 Task: Find connections with filter location Villa Regina with filter topic #successwith filter profile language English with filter current company Hotel Job Vacancy with filter school DAV Schools Network with filter industry Boilers, Tanks, and Shipping Container Manufacturing with filter service category Insurance with filter keywords title Assistant Engineer
Action: Mouse moved to (596, 103)
Screenshot: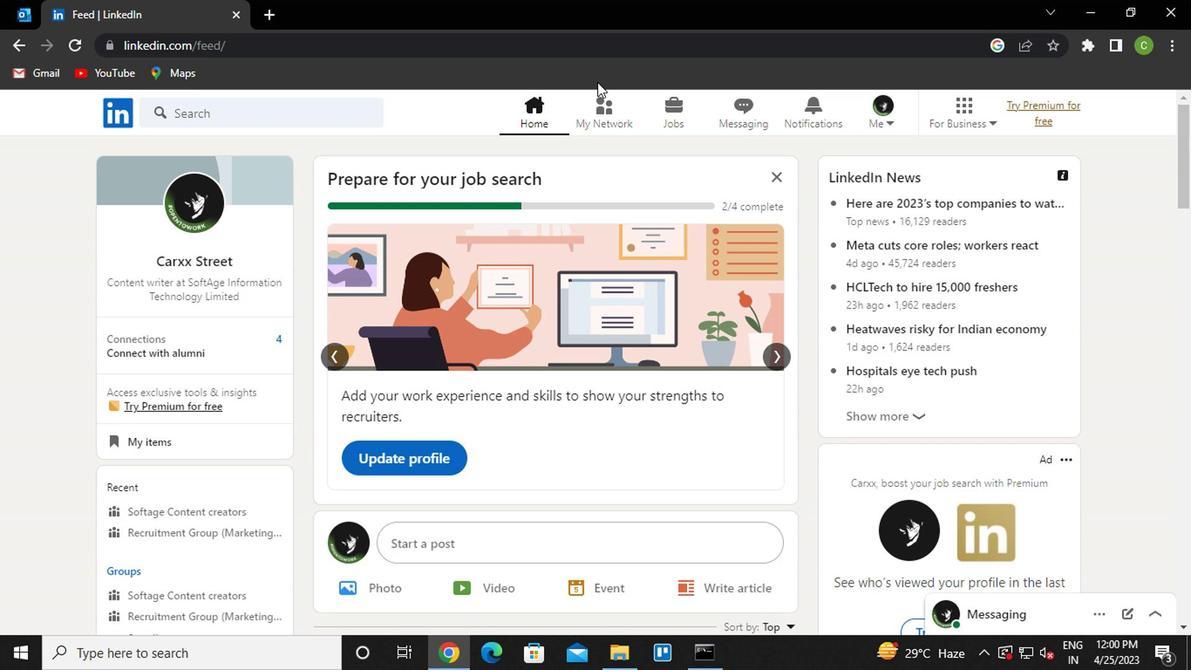 
Action: Mouse pressed left at (596, 103)
Screenshot: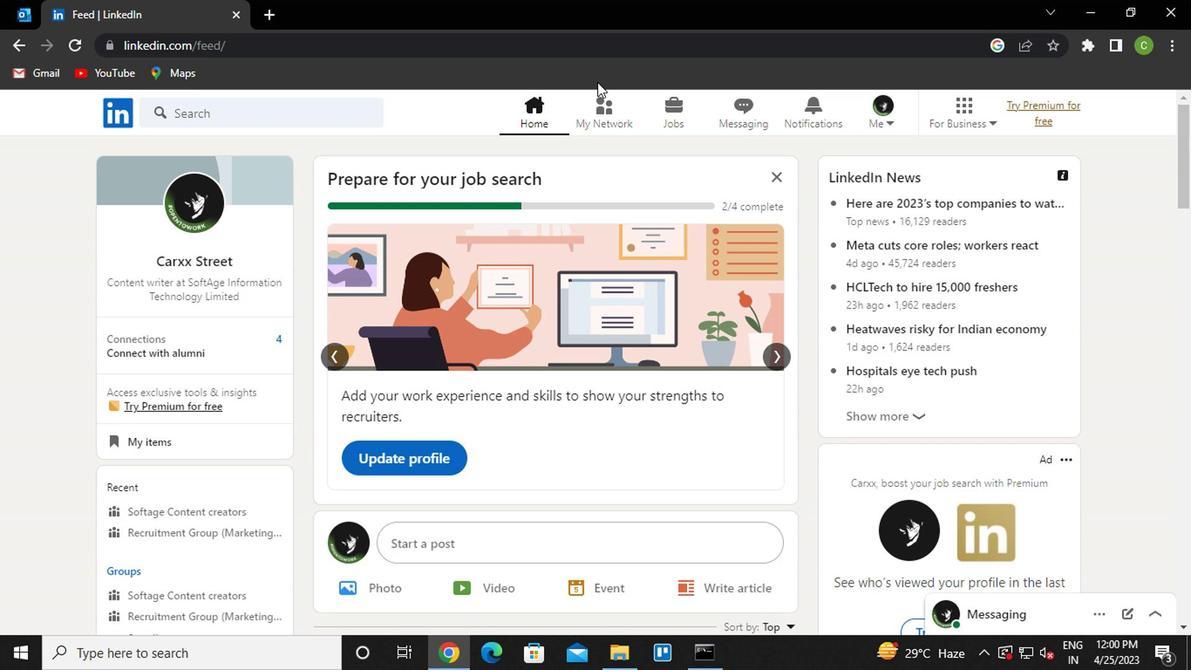 
Action: Mouse moved to (248, 217)
Screenshot: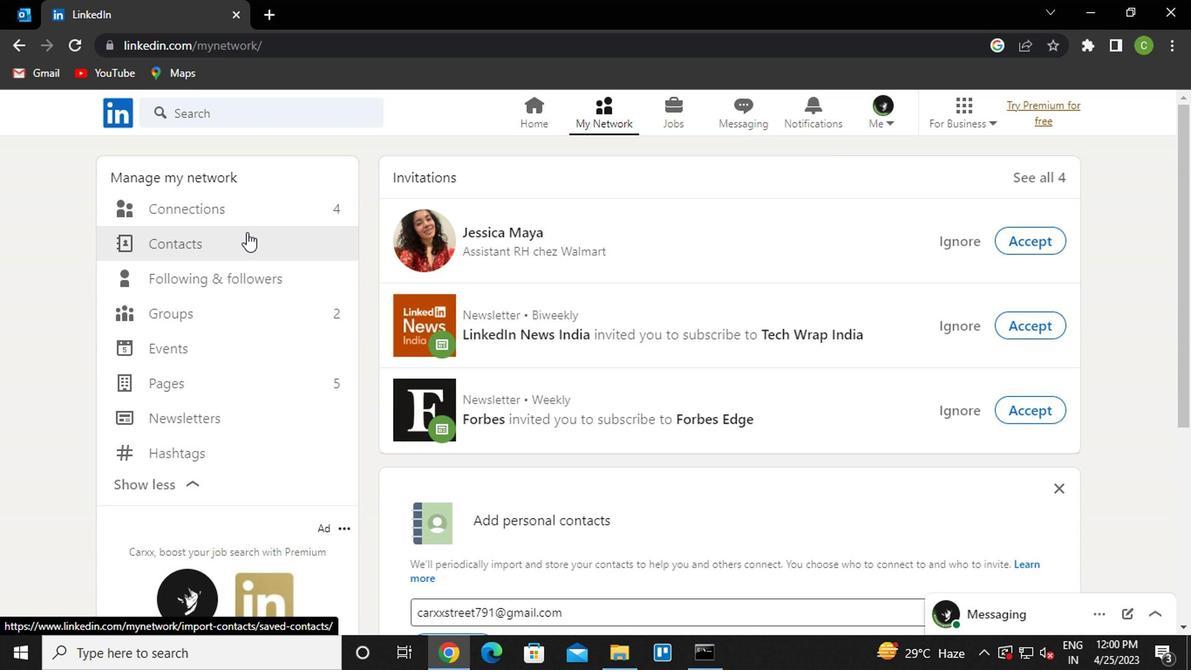 
Action: Mouse pressed left at (248, 217)
Screenshot: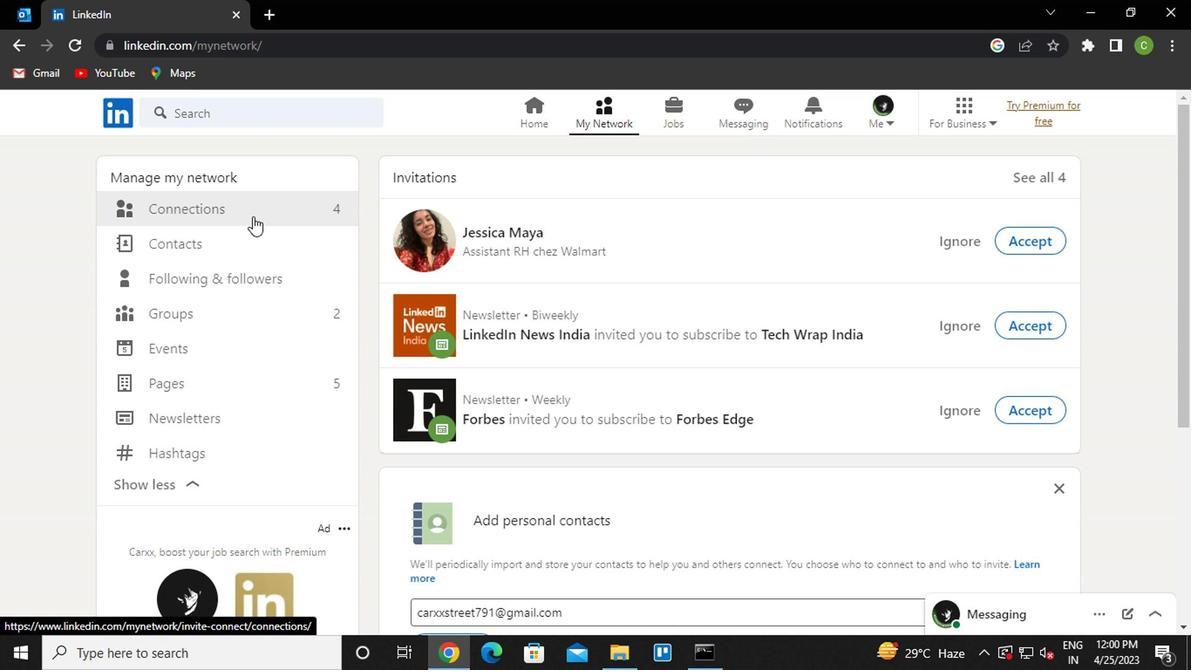 
Action: Mouse moved to (688, 211)
Screenshot: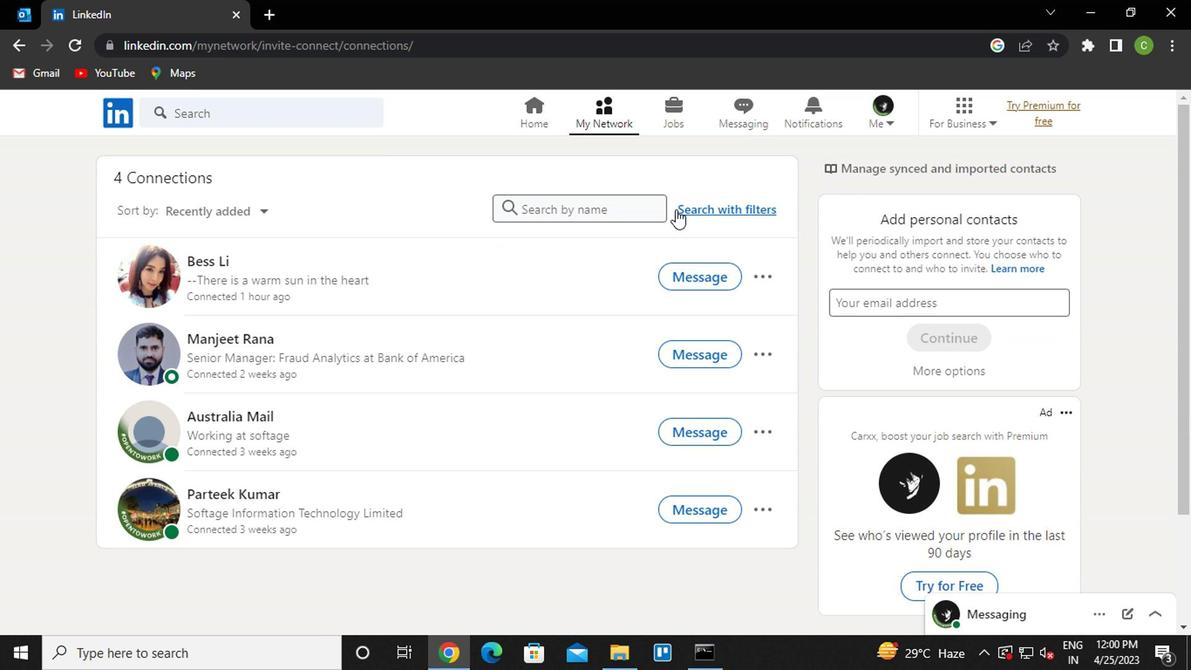 
Action: Mouse pressed left at (688, 211)
Screenshot: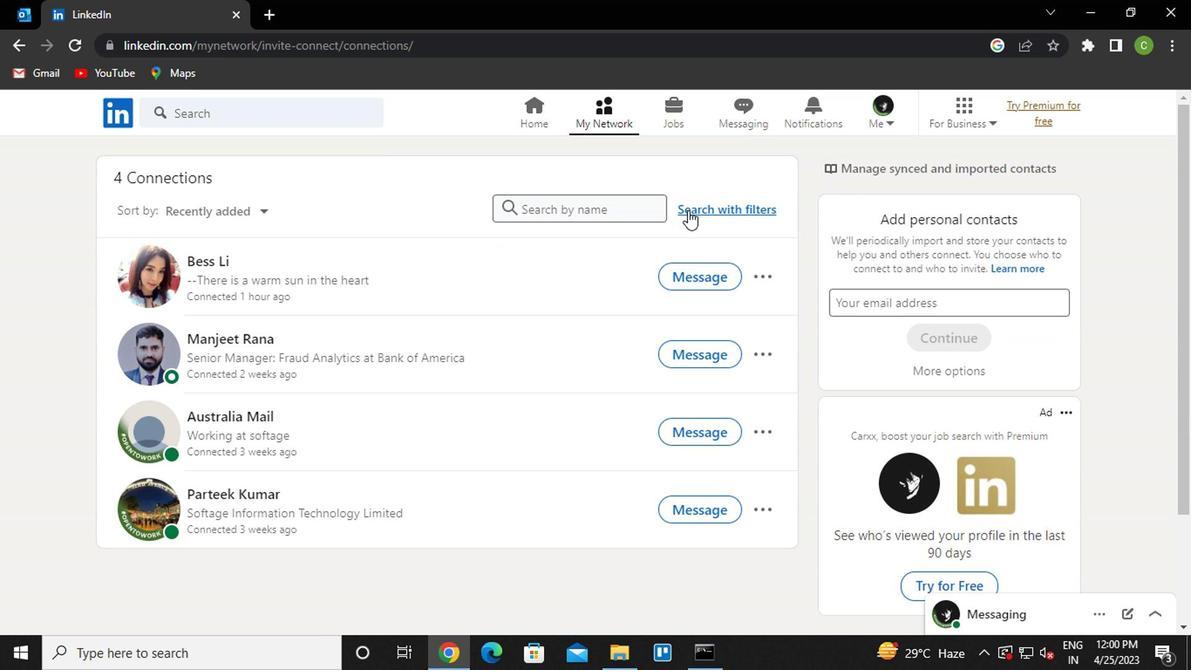 
Action: Mouse moved to (591, 167)
Screenshot: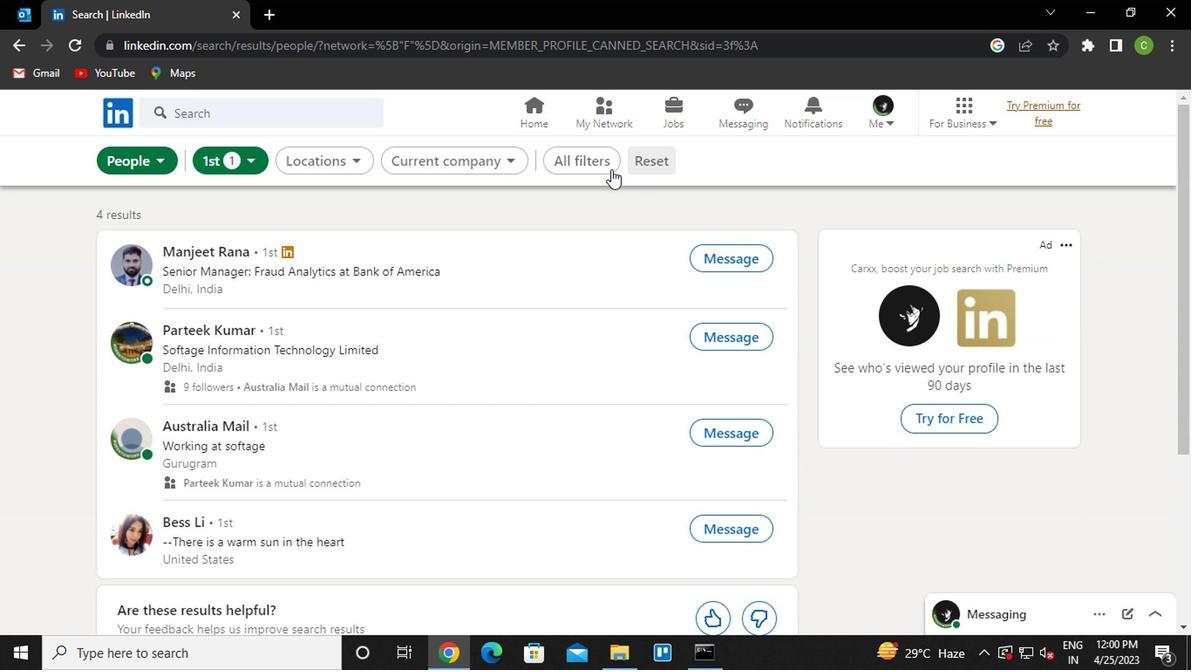 
Action: Mouse pressed left at (591, 167)
Screenshot: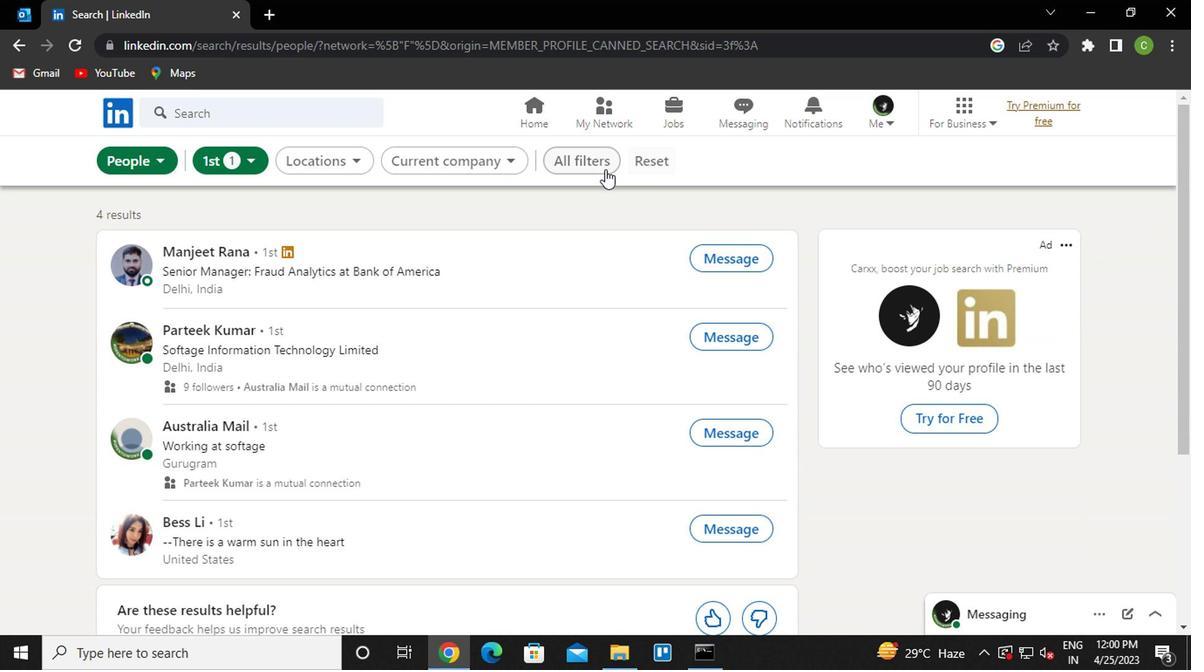 
Action: Mouse moved to (971, 395)
Screenshot: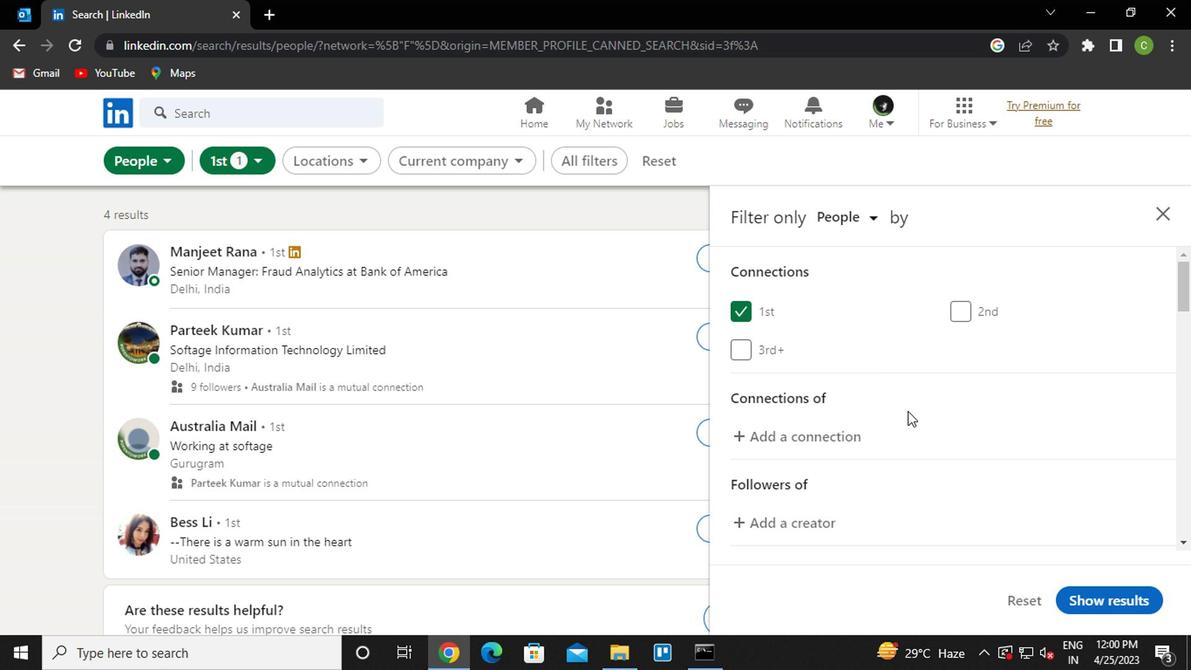 
Action: Mouse scrolled (971, 395) with delta (0, 0)
Screenshot: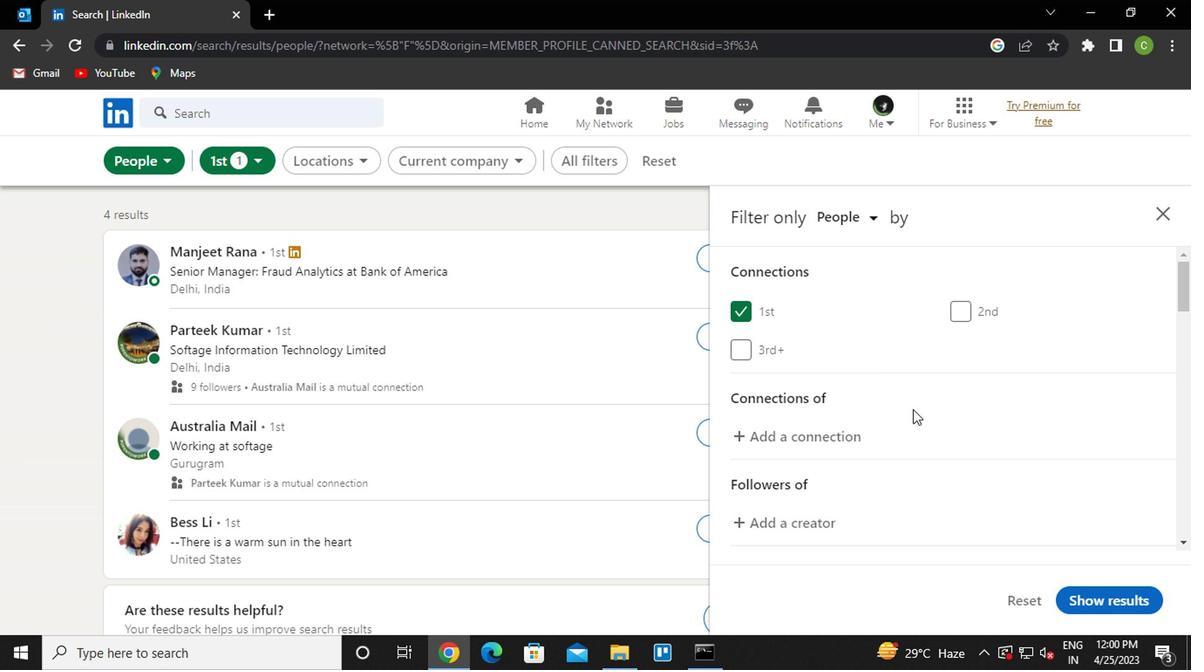 
Action: Mouse scrolled (971, 395) with delta (0, 0)
Screenshot: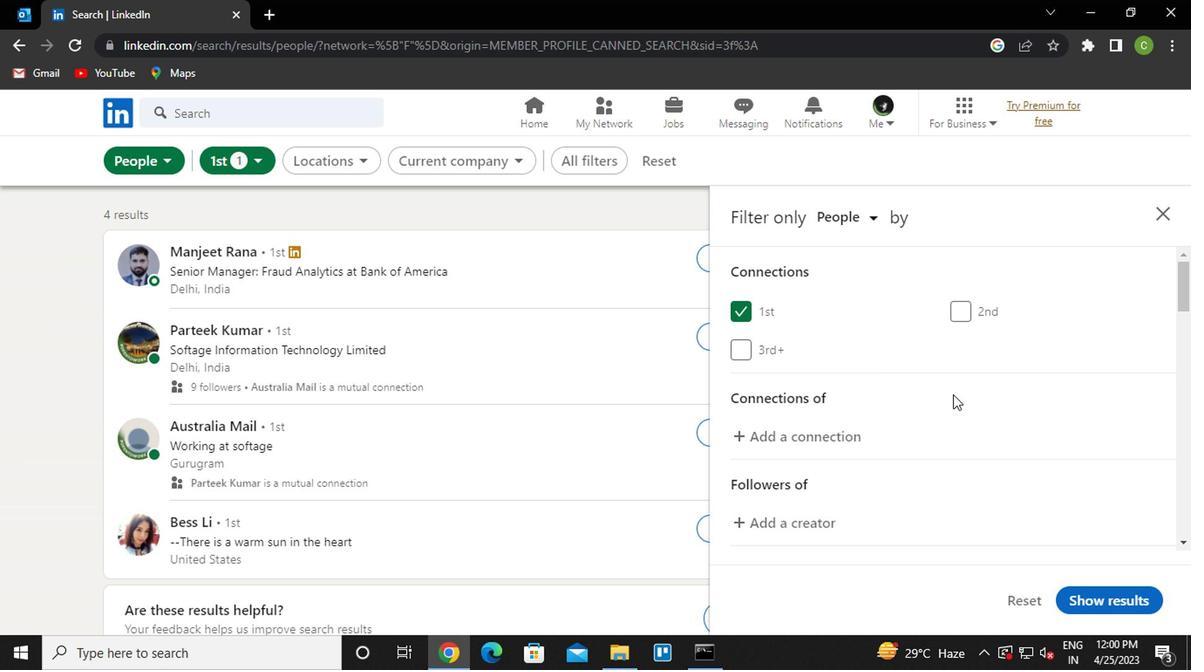 
Action: Mouse scrolled (971, 395) with delta (0, 0)
Screenshot: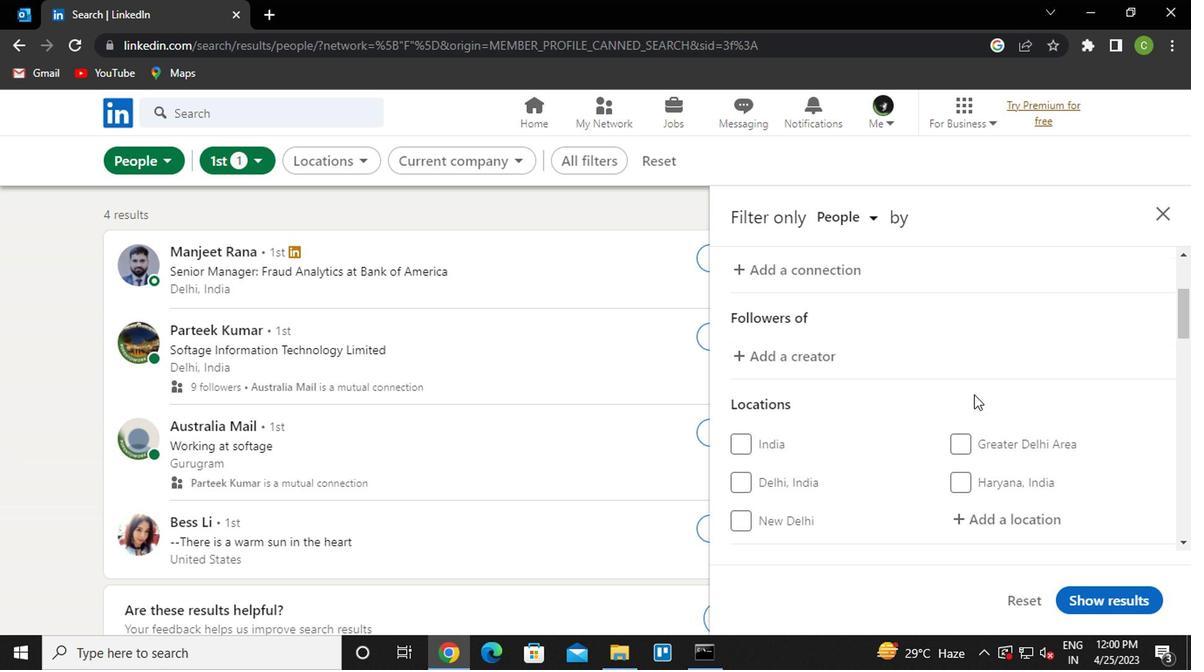 
Action: Mouse moved to (1003, 425)
Screenshot: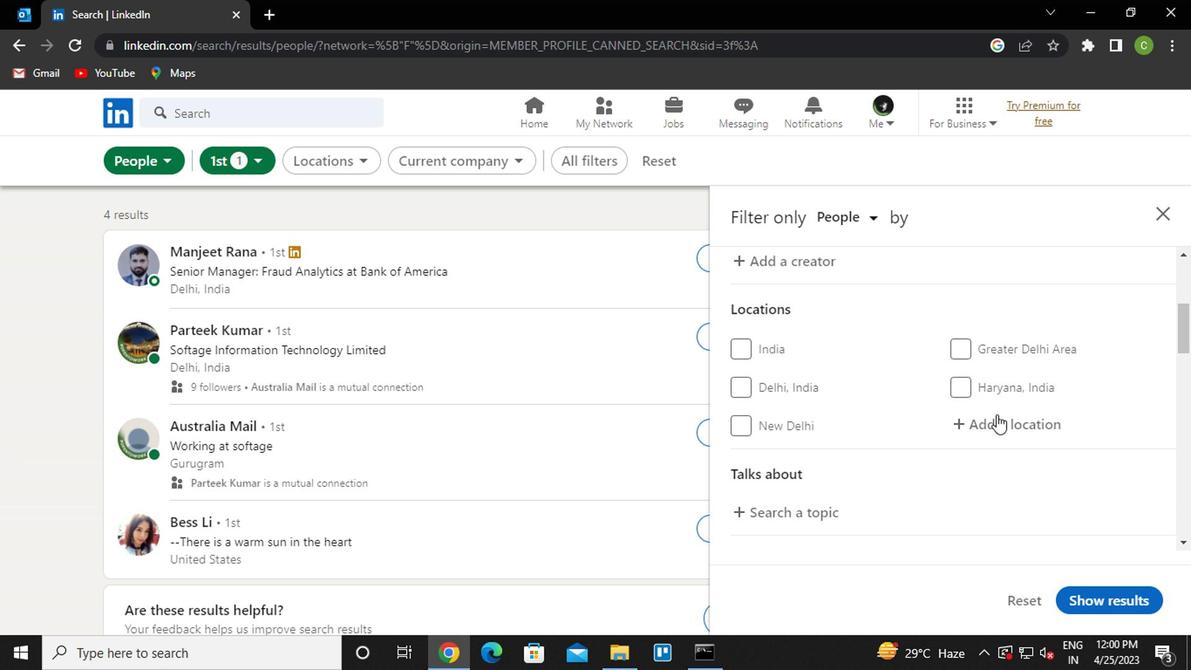 
Action: Mouse pressed left at (1003, 425)
Screenshot: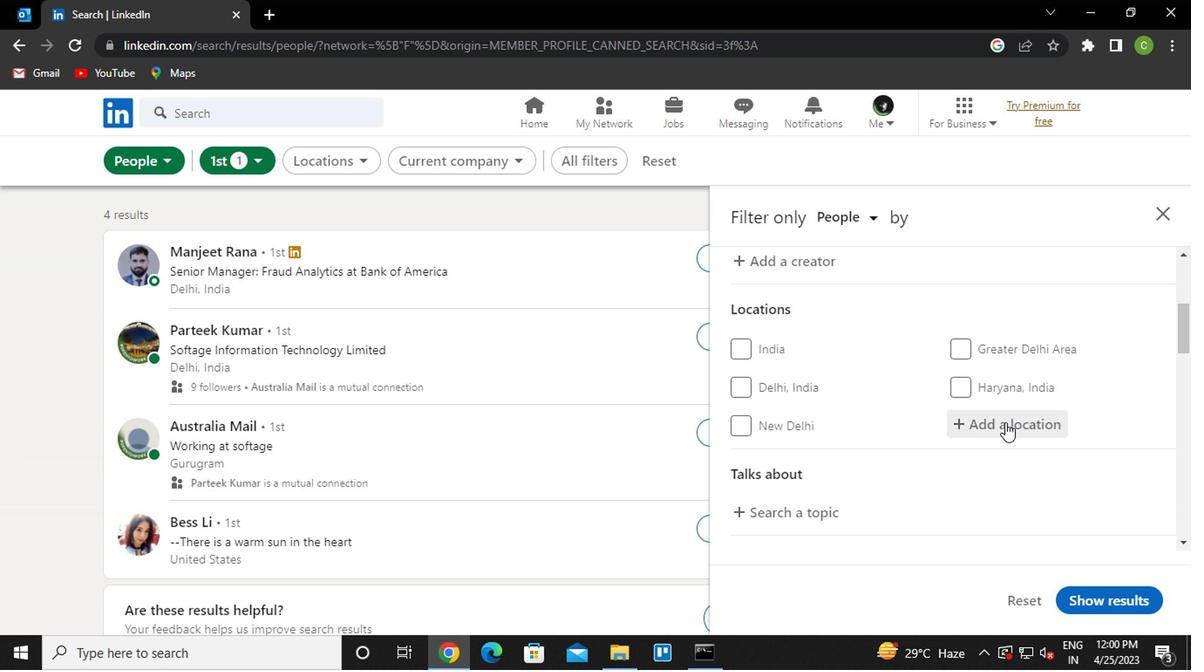 
Action: Mouse moved to (1003, 427)
Screenshot: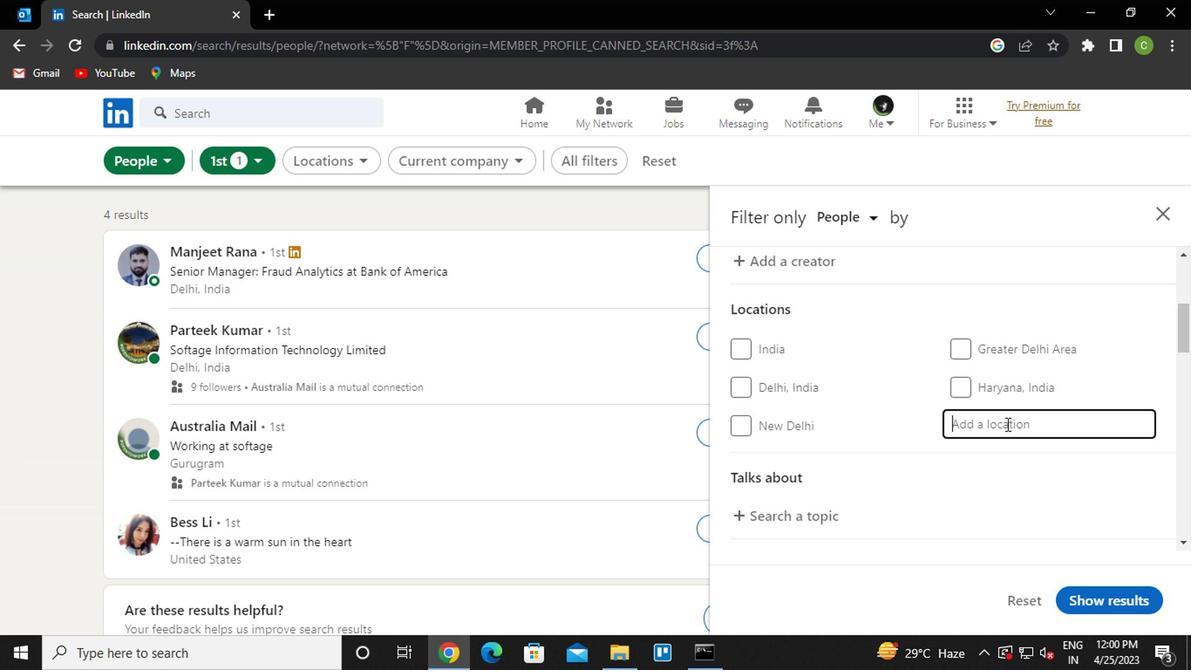 
Action: Key pressed <Key.caps_lock><Key.caps_lock>v<Key.caps_lock>illa<Key.space>
Screenshot: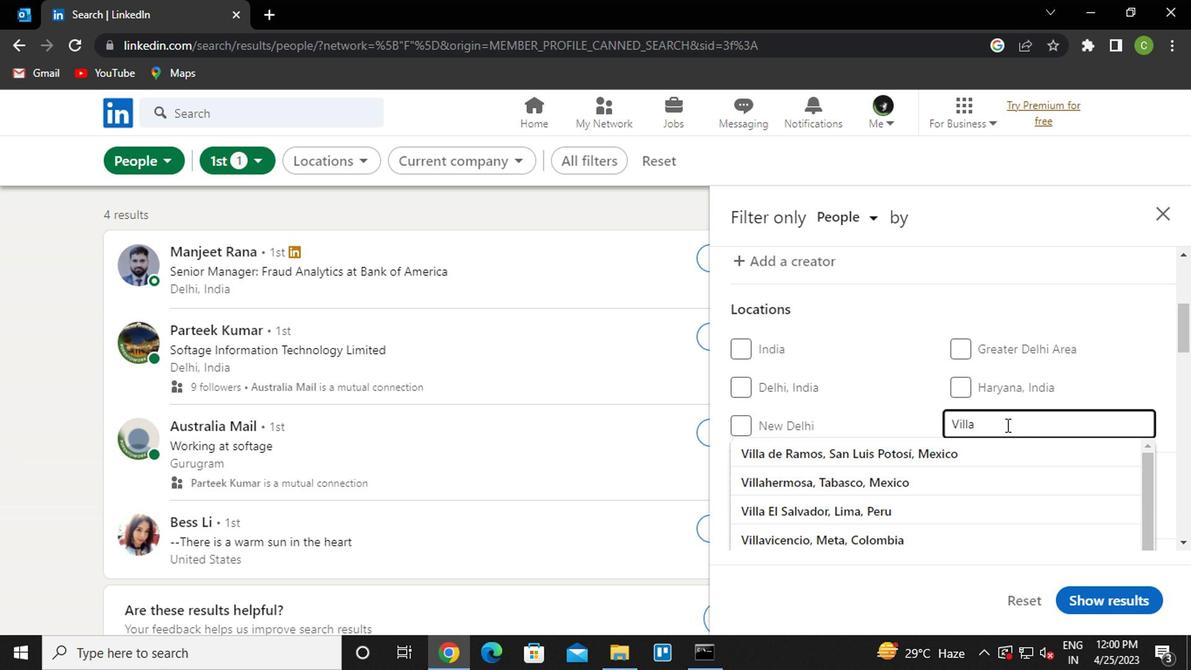 
Action: Mouse moved to (1003, 429)
Screenshot: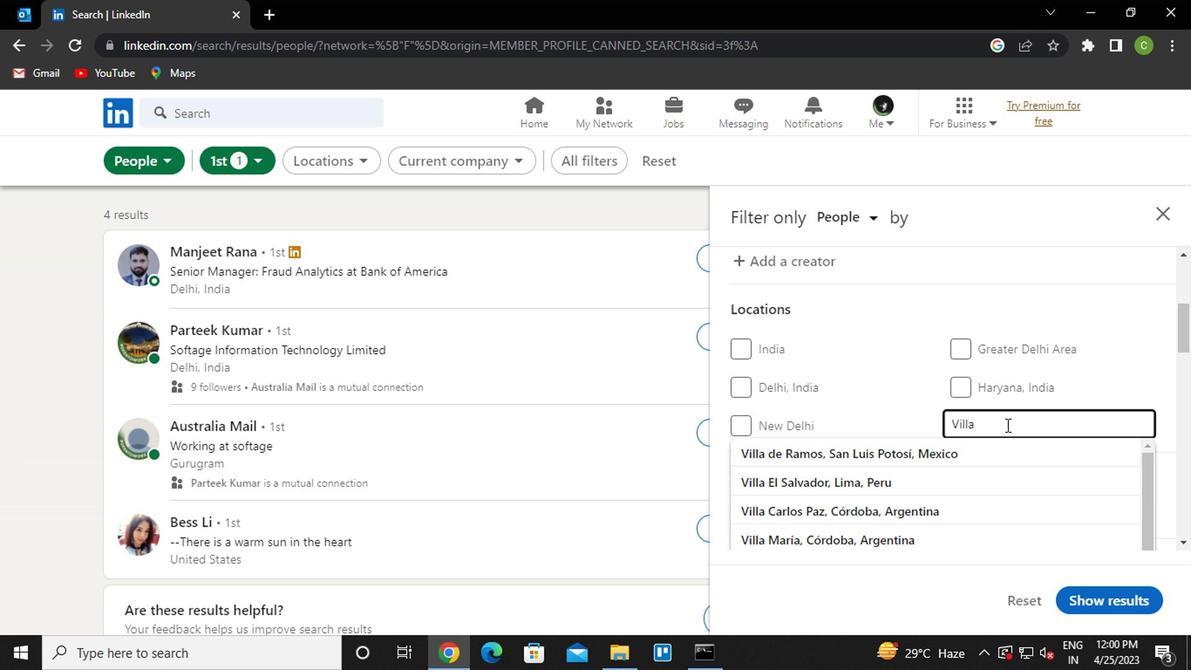 
Action: Key pressed <Key.caps_lock>r<Key.caps_lock>Egi
Screenshot: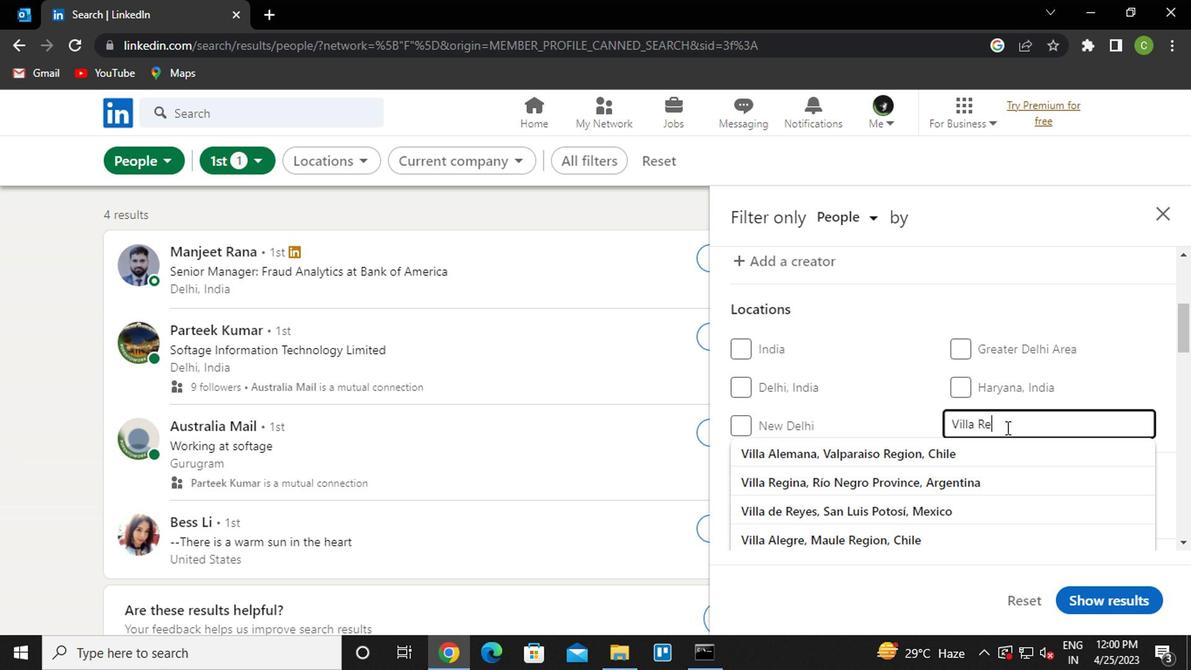 
Action: Mouse moved to (952, 482)
Screenshot: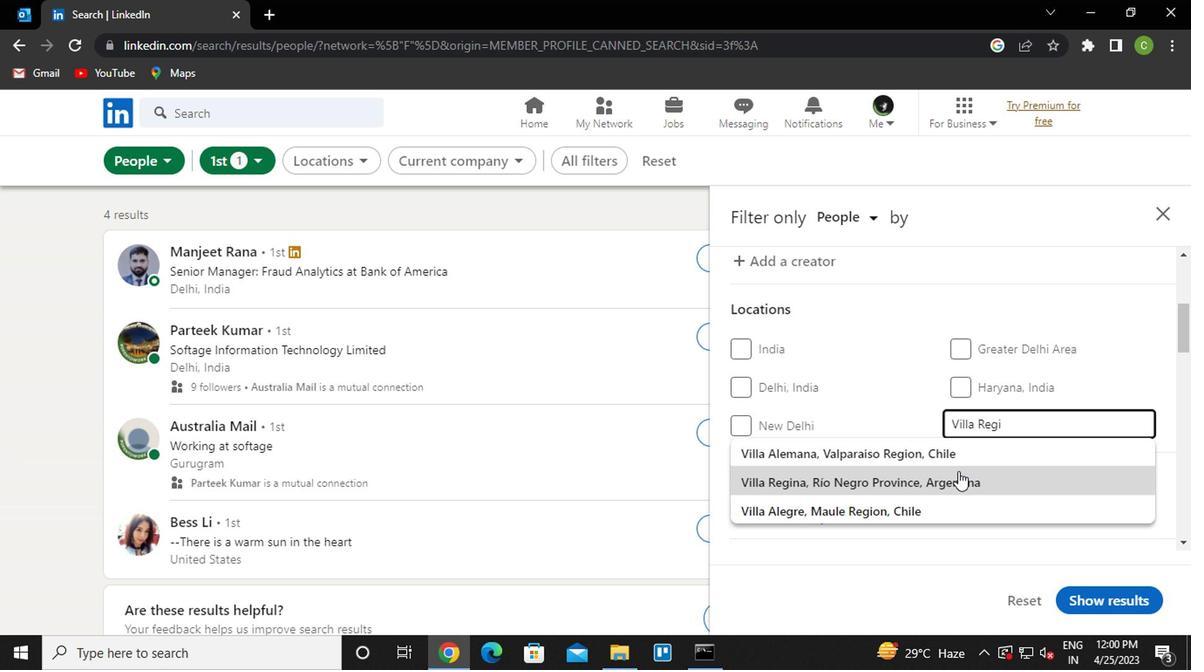 
Action: Mouse pressed left at (952, 482)
Screenshot: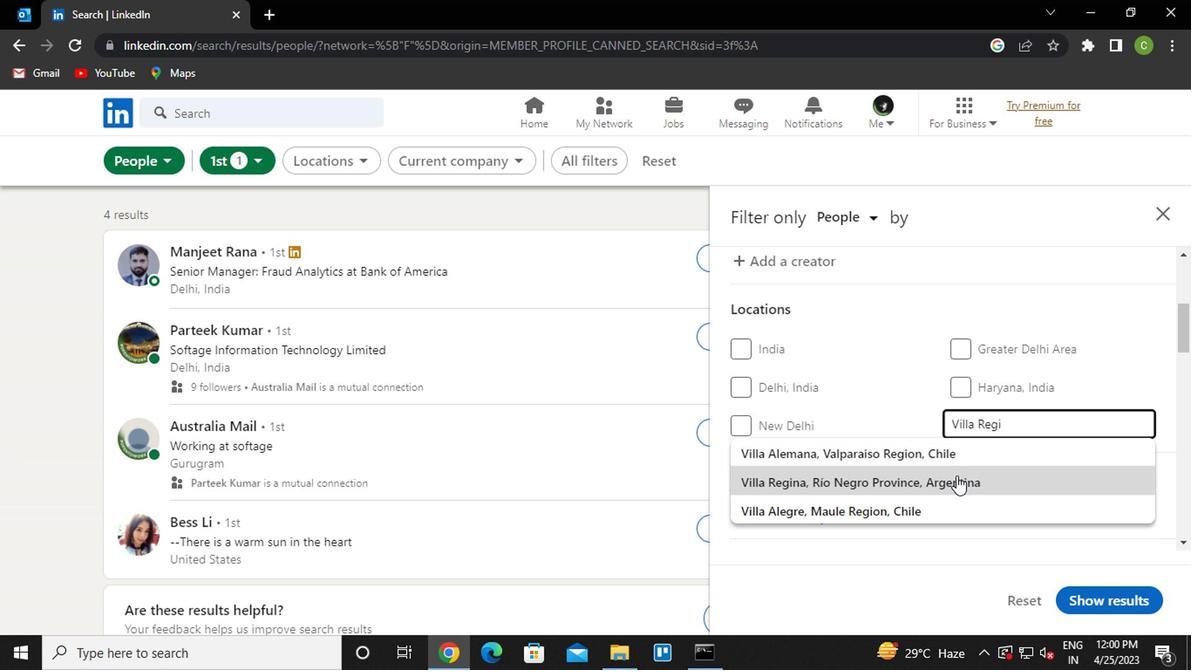 
Action: Mouse moved to (961, 454)
Screenshot: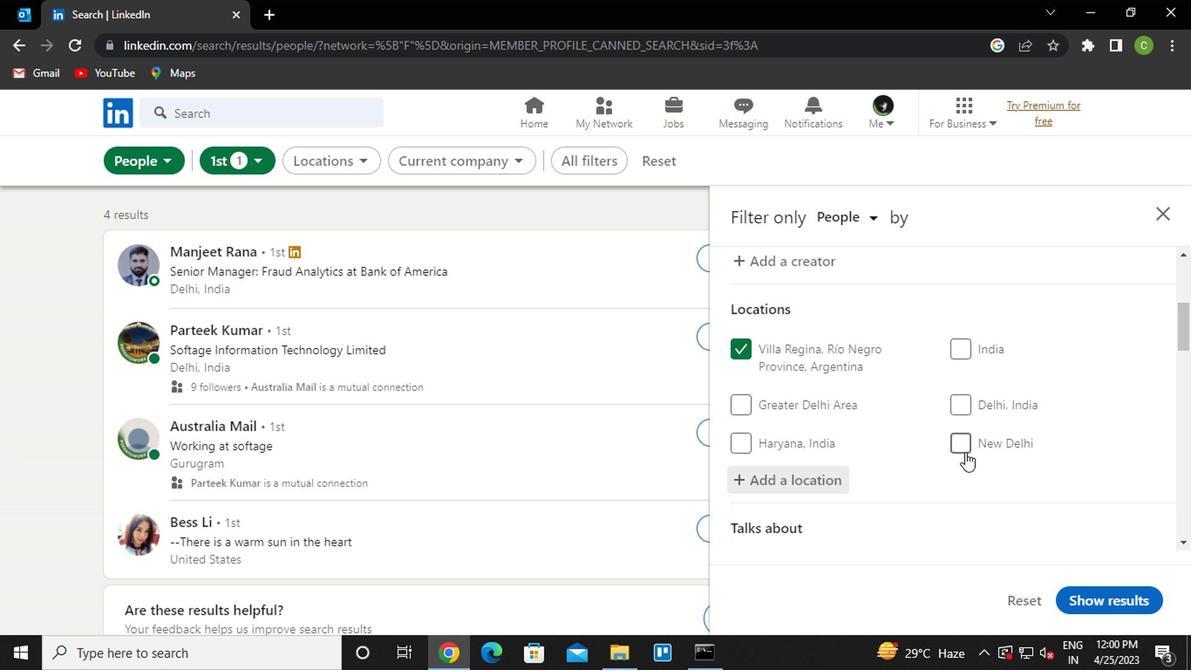 
Action: Mouse scrolled (961, 453) with delta (0, -1)
Screenshot: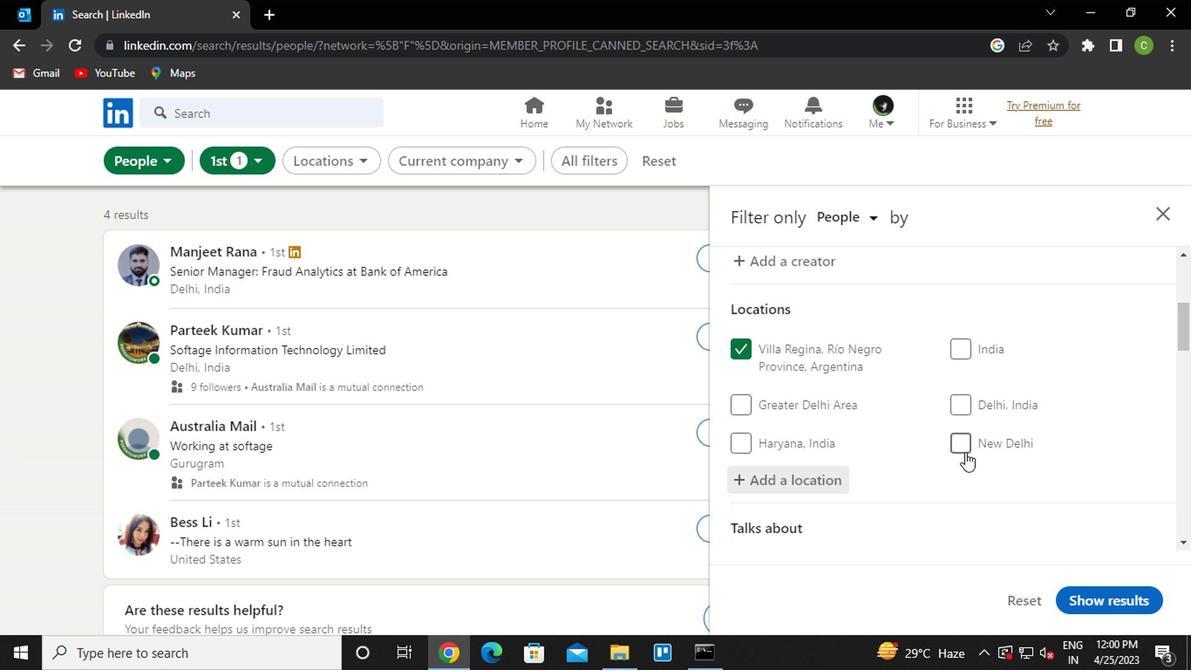 
Action: Mouse moved to (853, 463)
Screenshot: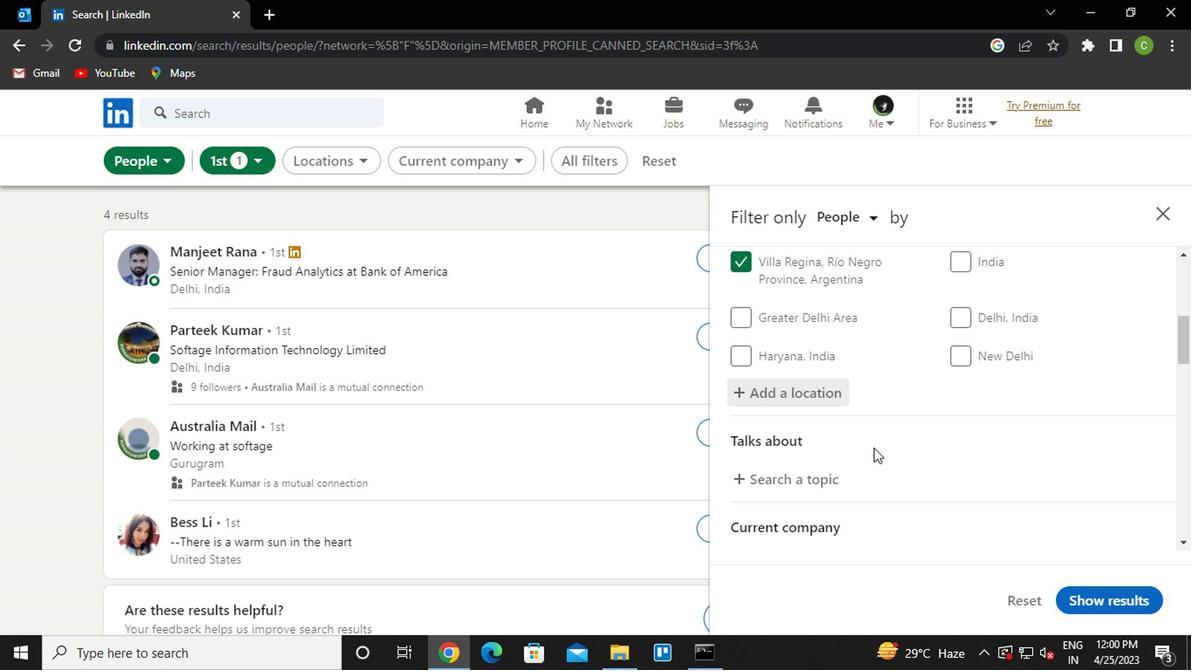 
Action: Mouse scrolled (853, 461) with delta (0, -1)
Screenshot: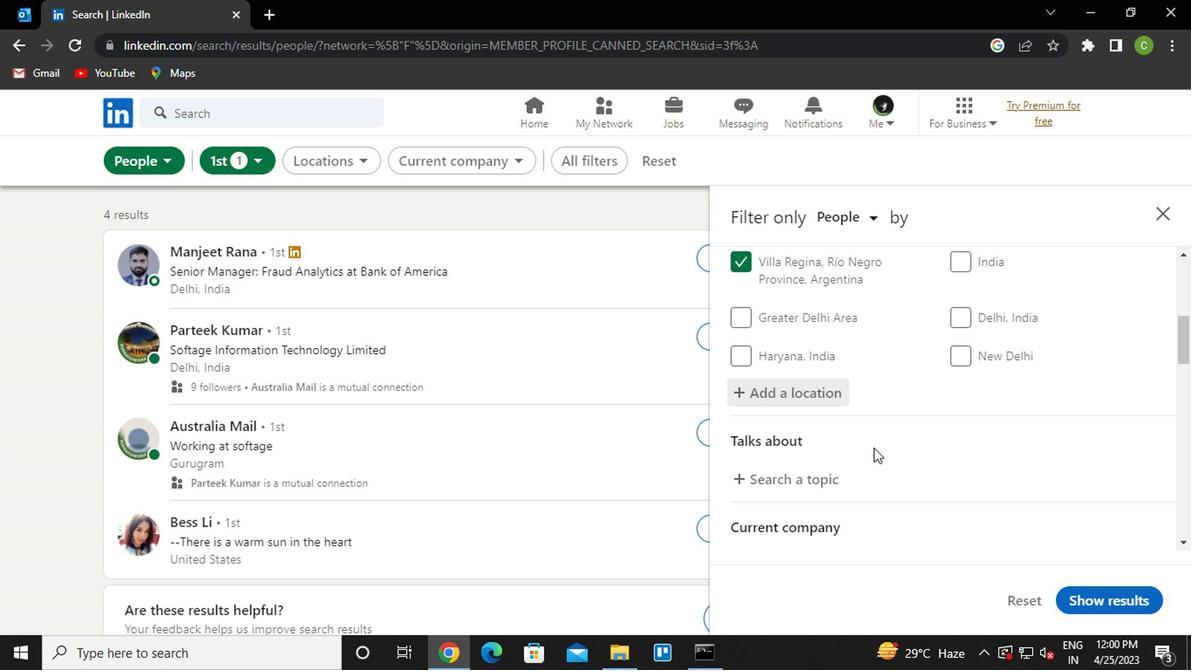 
Action: Mouse moved to (784, 397)
Screenshot: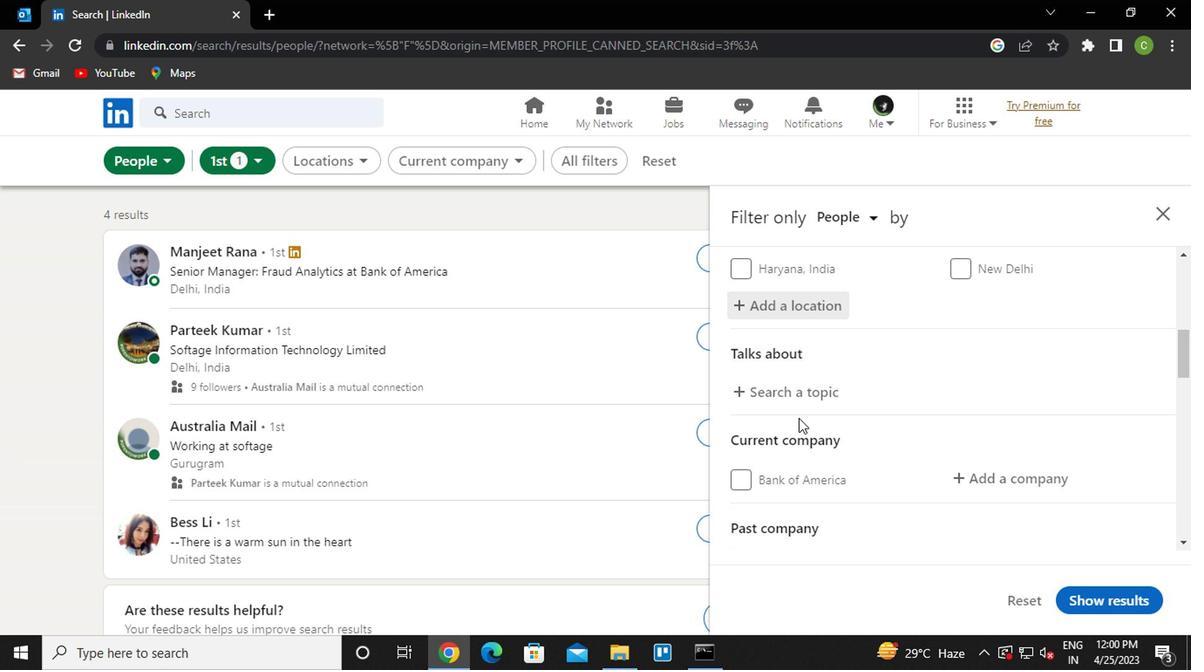 
Action: Mouse pressed left at (784, 397)
Screenshot: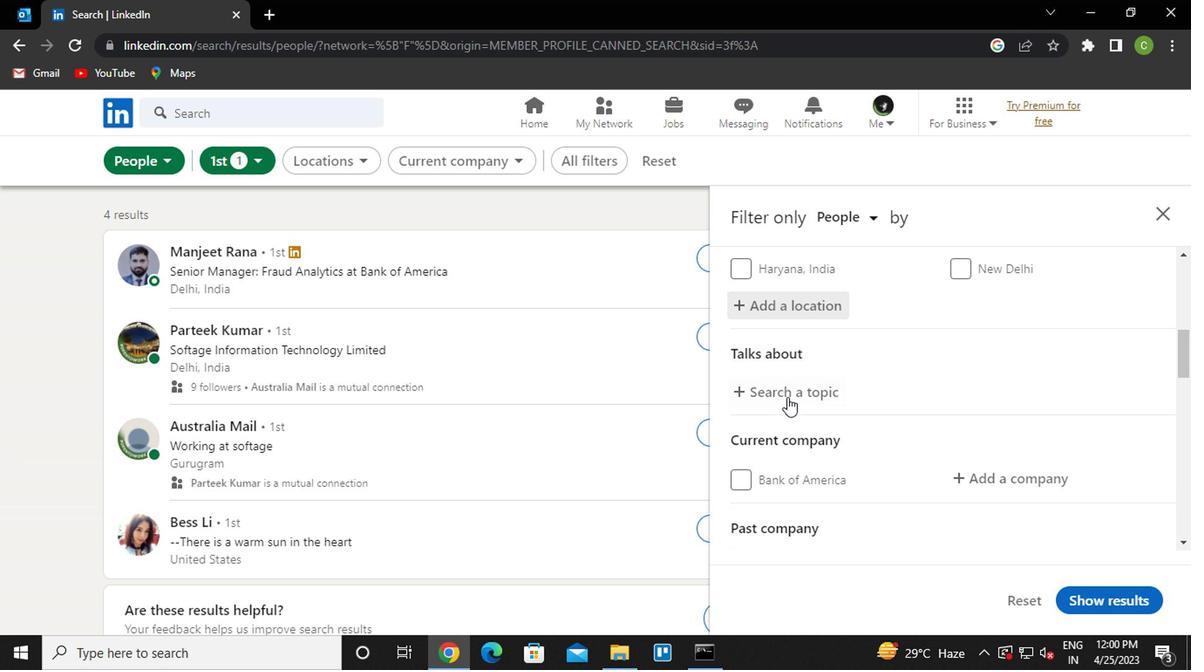 
Action: Mouse moved to (787, 392)
Screenshot: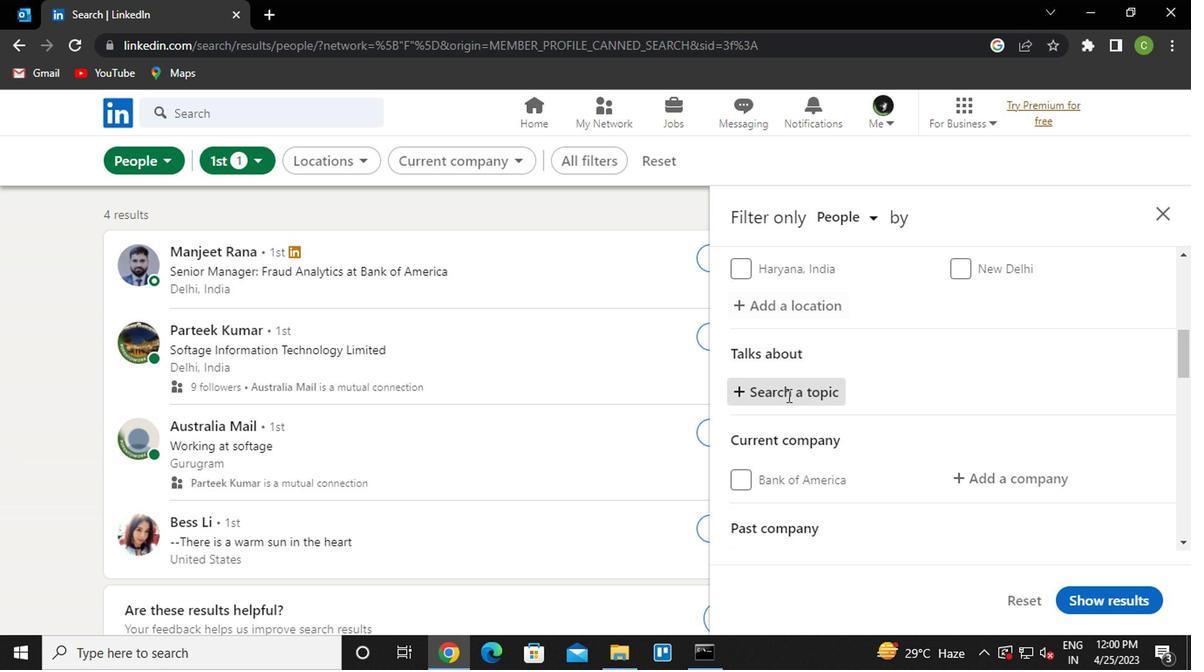 
Action: Key pressed <Key.shift>#SUCESS
Screenshot: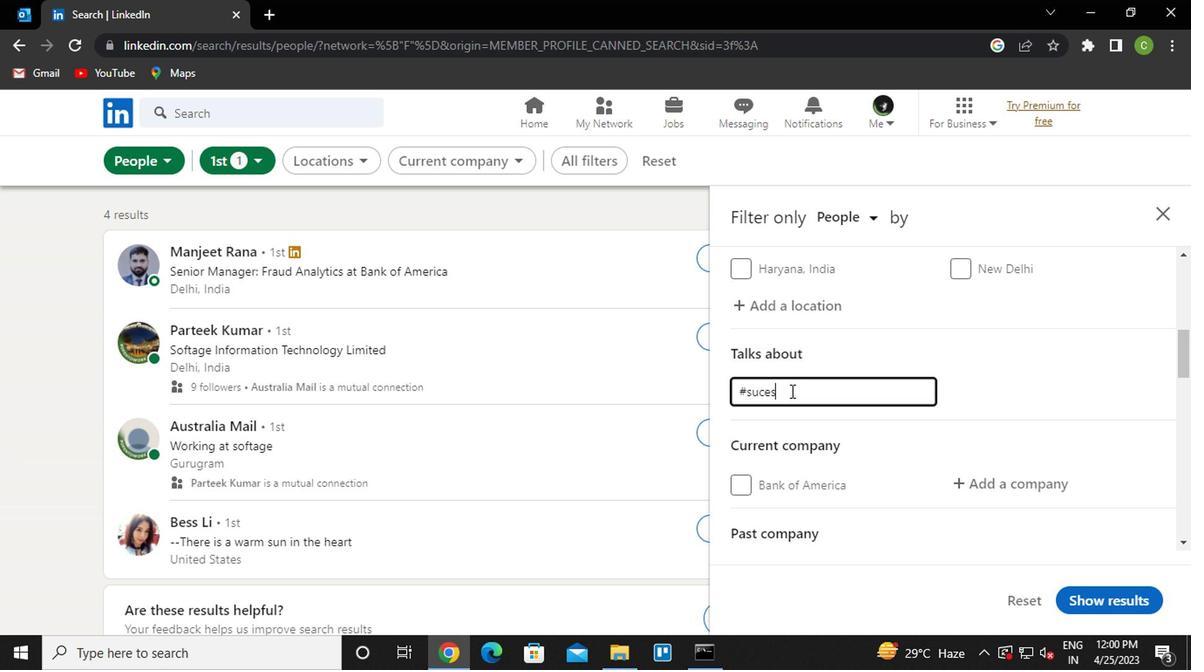 
Action: Mouse moved to (1012, 377)
Screenshot: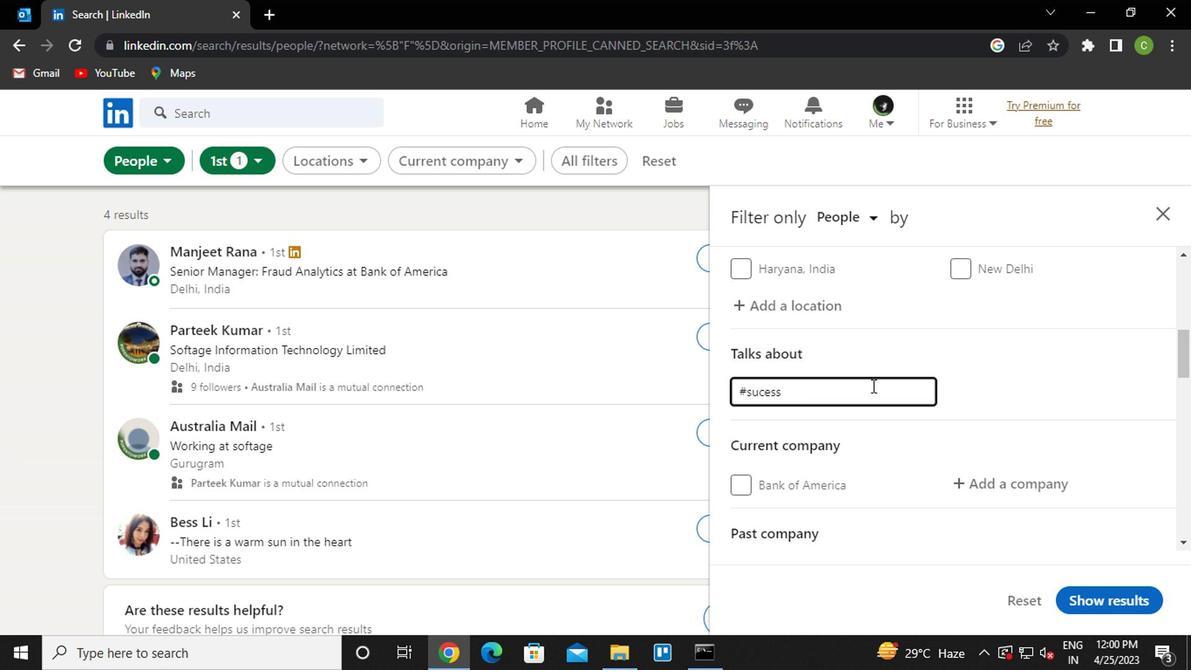 
Action: Mouse pressed left at (1012, 377)
Screenshot: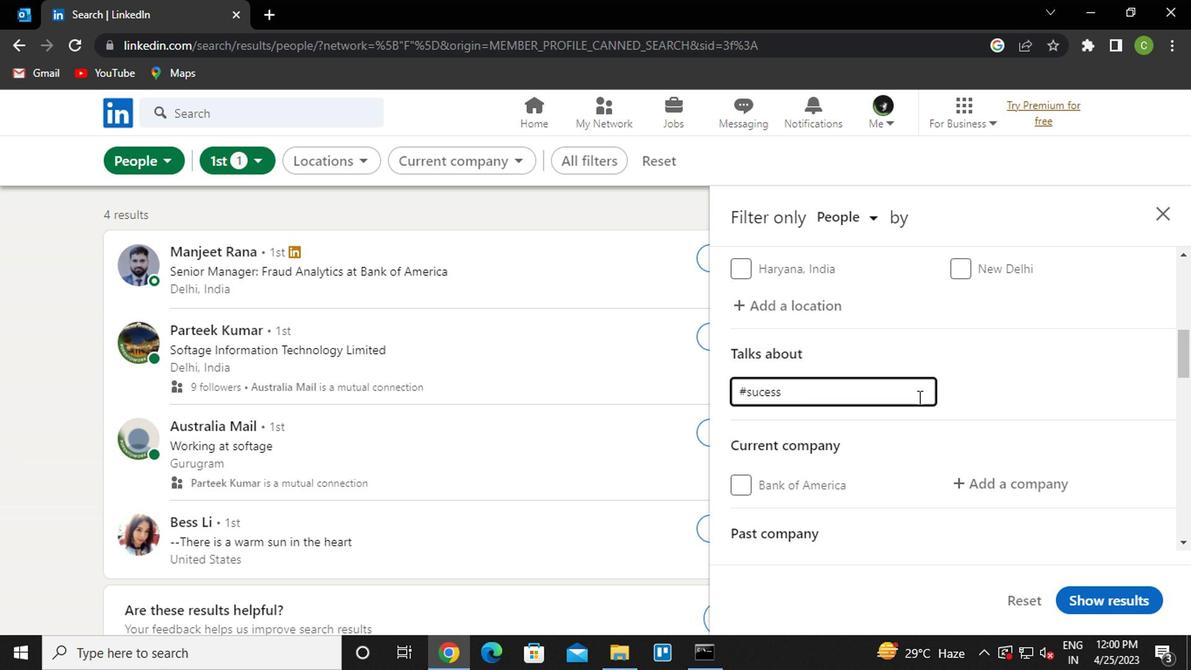 
Action: Mouse moved to (1005, 381)
Screenshot: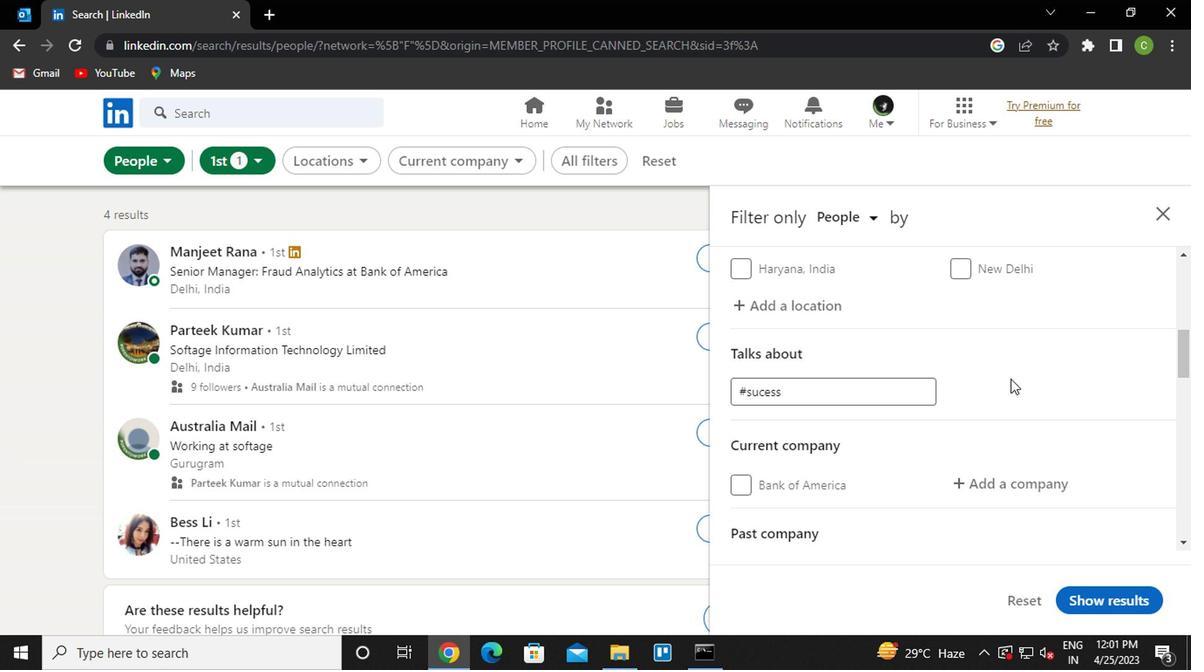 
Action: Mouse scrolled (1005, 380) with delta (0, 0)
Screenshot: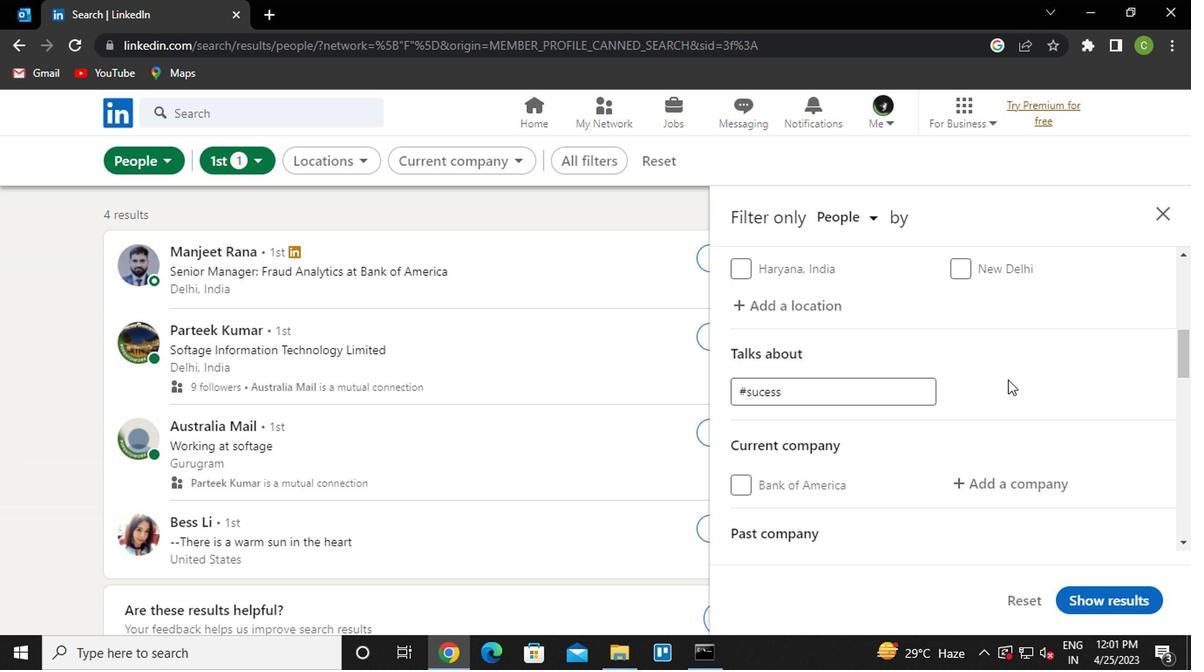 
Action: Mouse scrolled (1005, 380) with delta (0, 0)
Screenshot: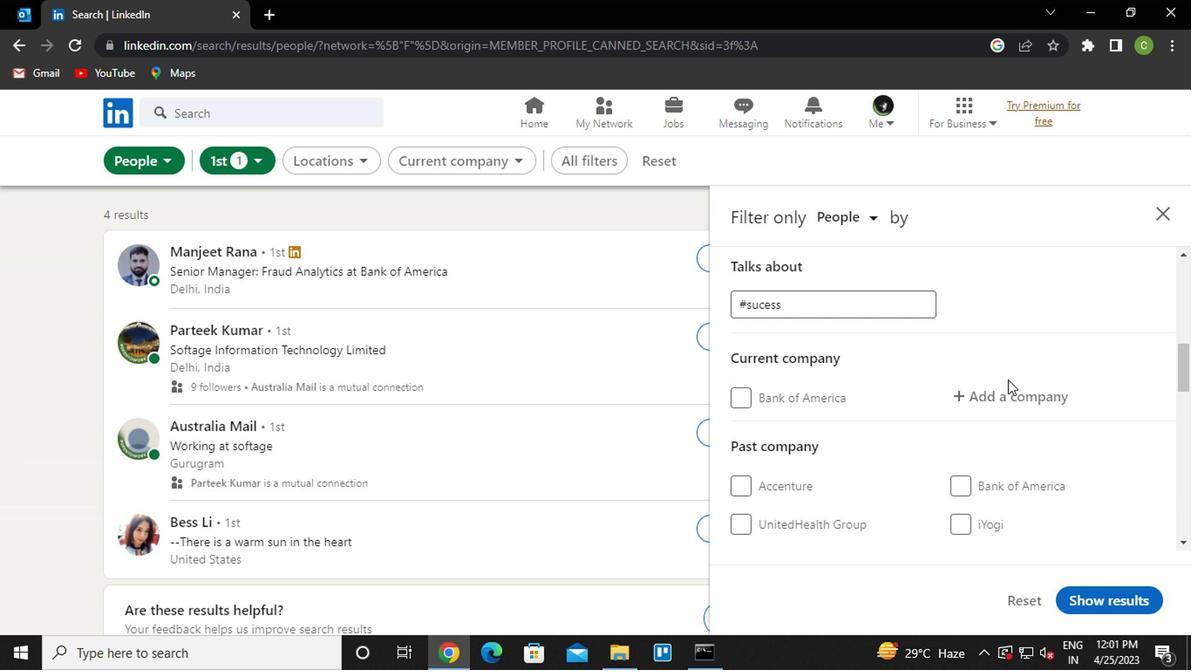 
Action: Mouse moved to (971, 312)
Screenshot: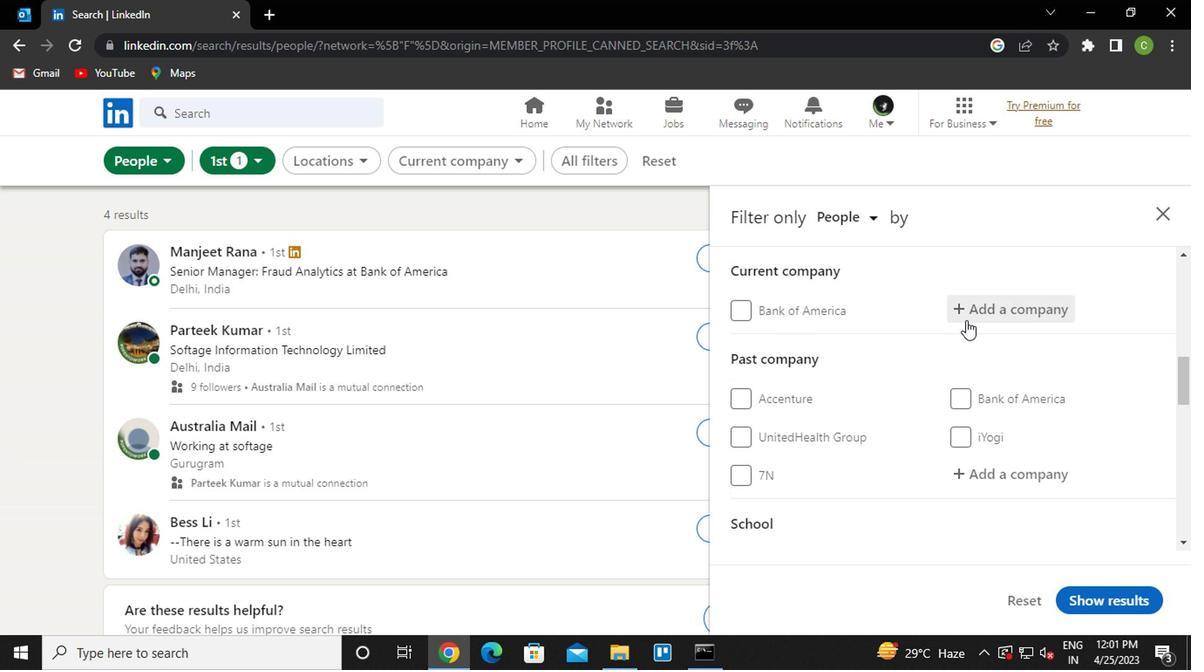 
Action: Mouse pressed left at (971, 312)
Screenshot: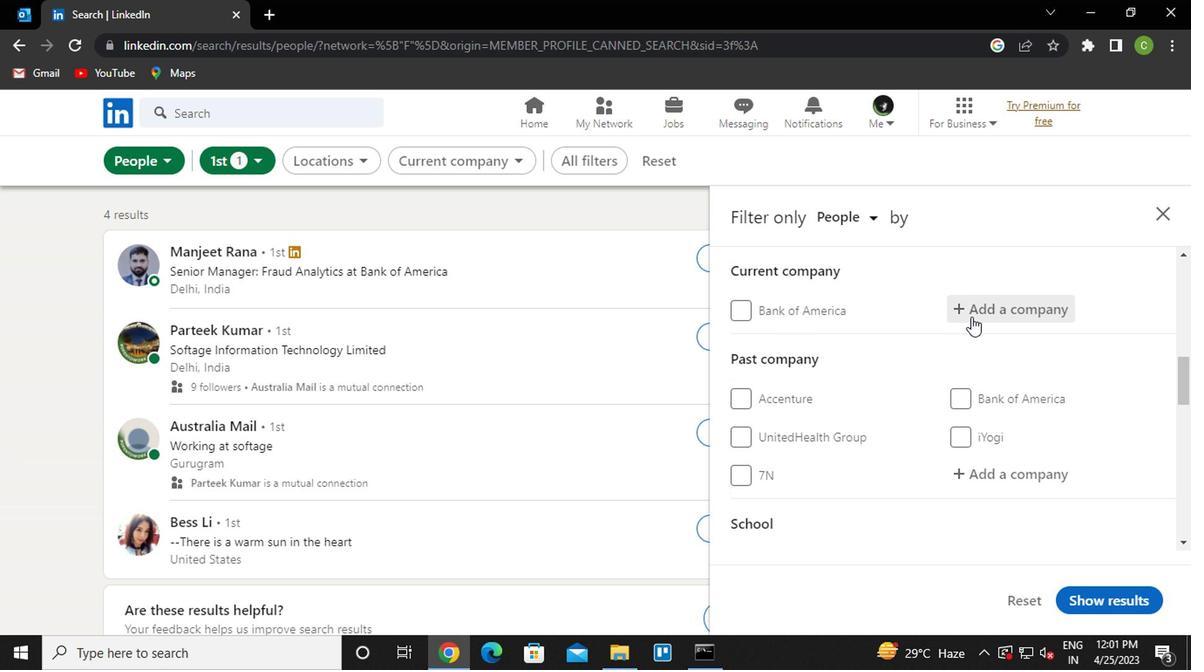 
Action: Mouse moved to (930, 369)
Screenshot: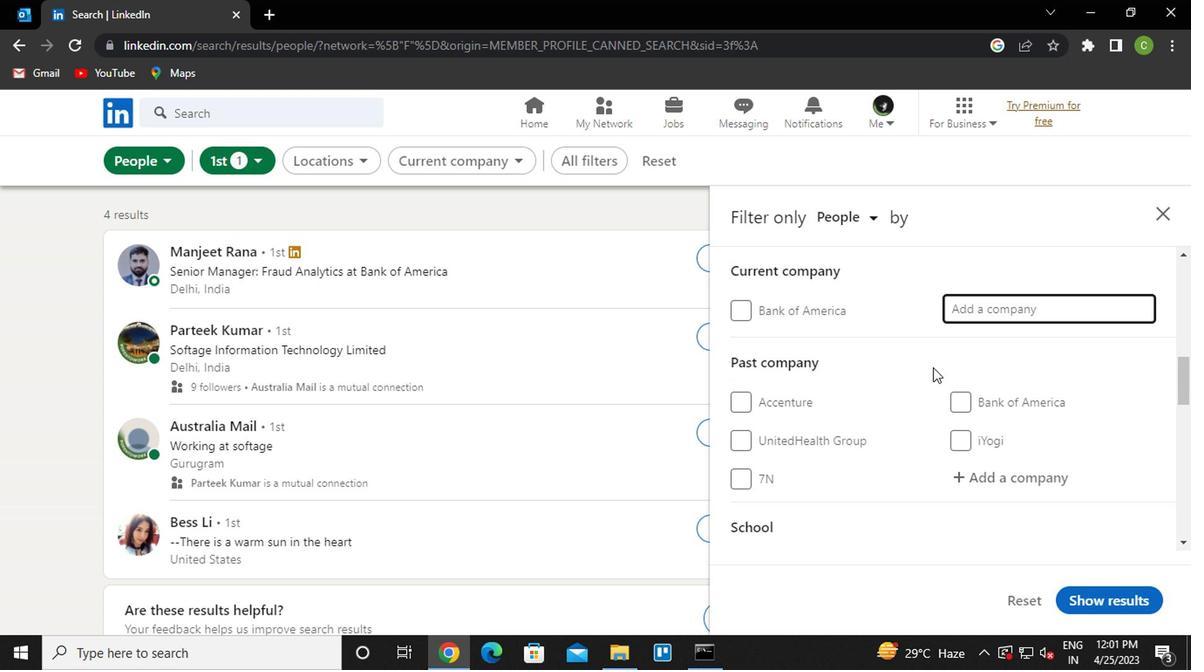 
Action: Key pressed <Key.caps_lock>H<Key.caps_lock>OTEL<Key.space>JOB
Screenshot: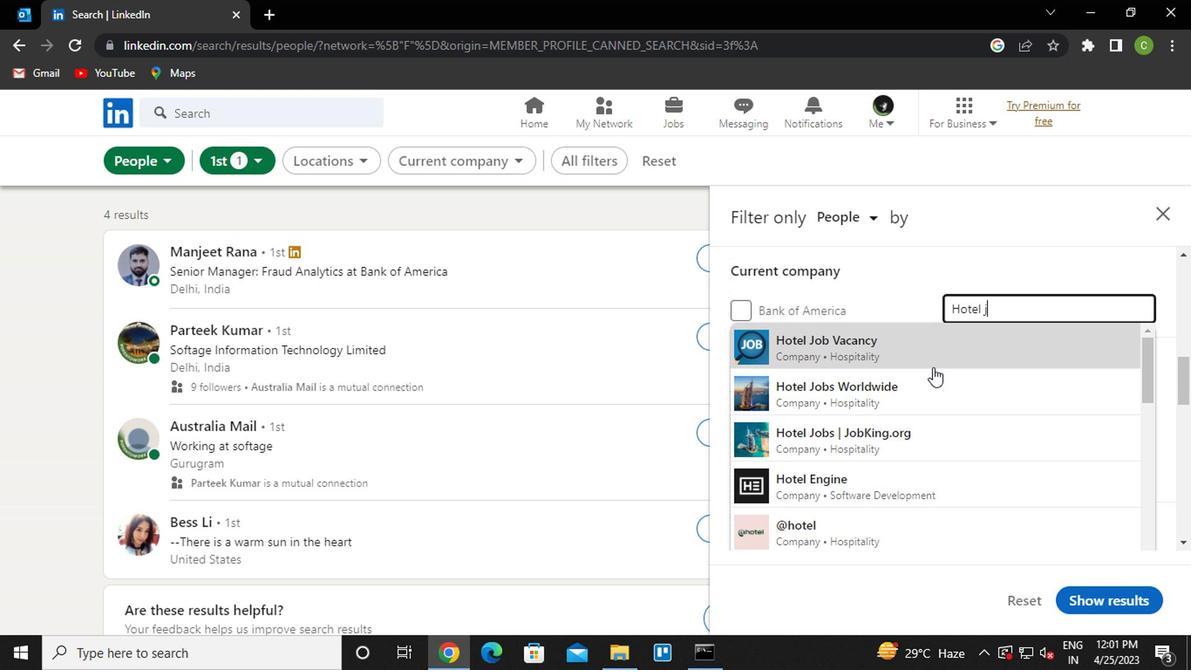 
Action: Mouse moved to (936, 355)
Screenshot: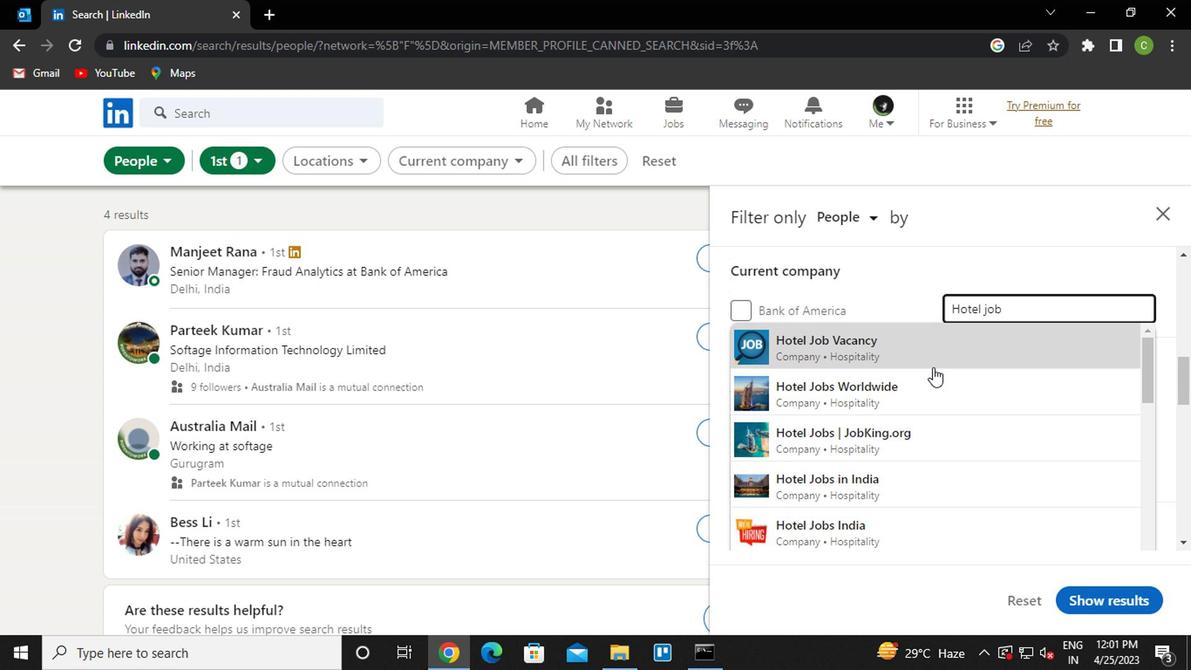 
Action: Mouse pressed left at (936, 355)
Screenshot: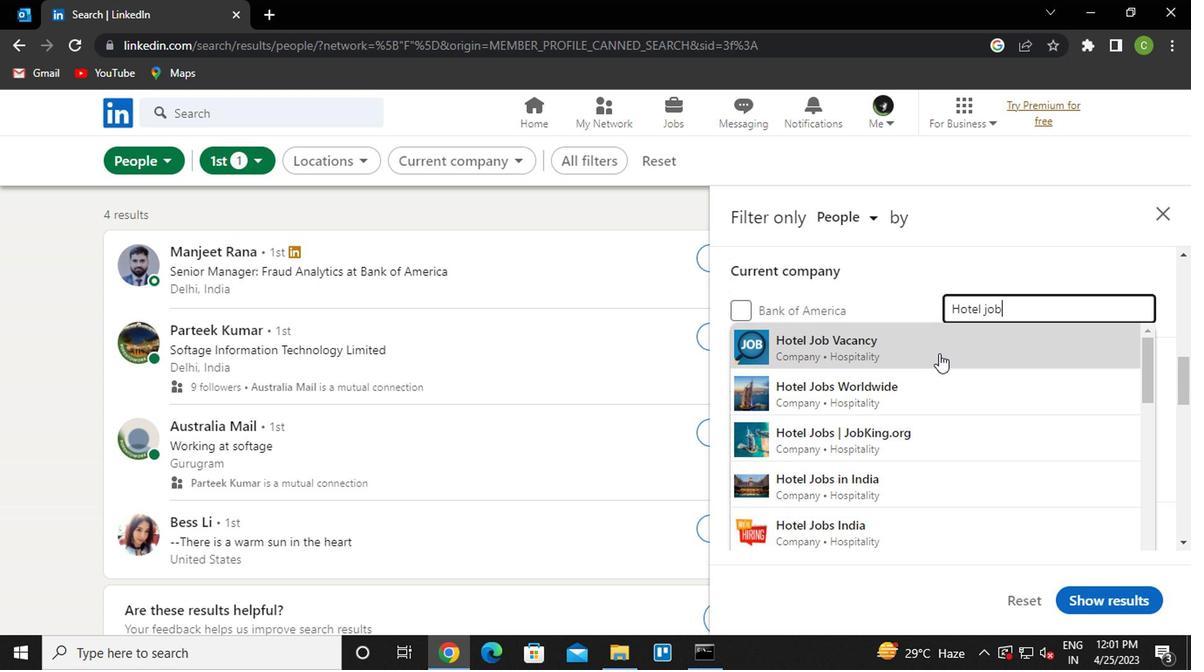 
Action: Mouse moved to (993, 352)
Screenshot: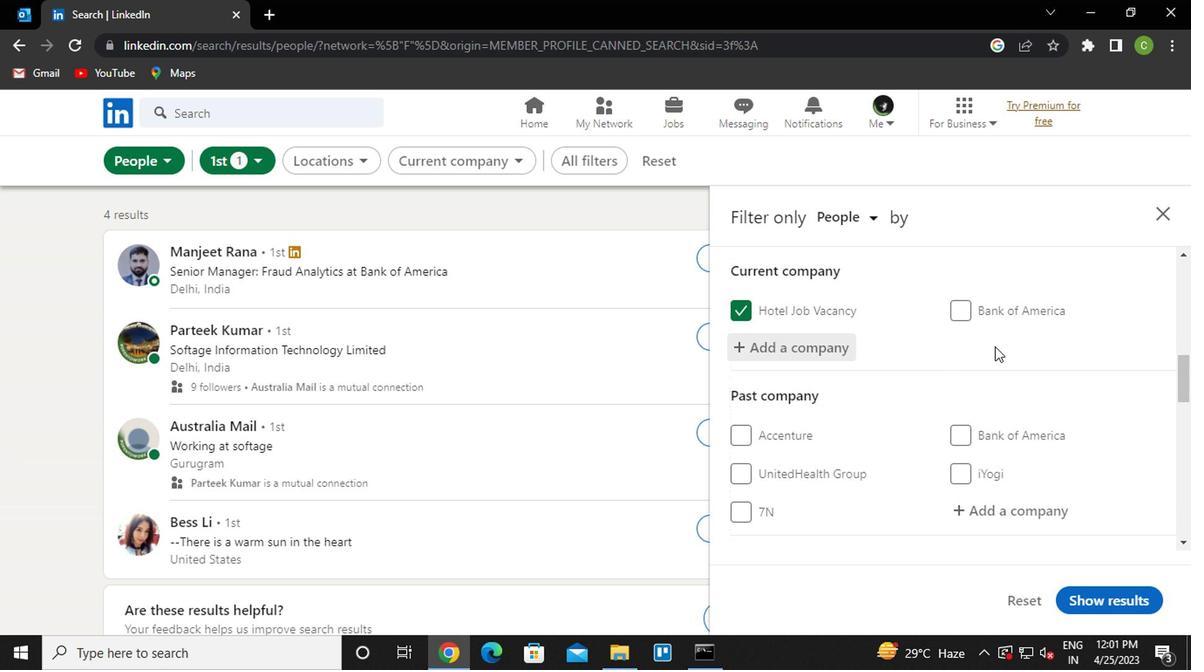 
Action: Mouse scrolled (993, 351) with delta (0, -1)
Screenshot: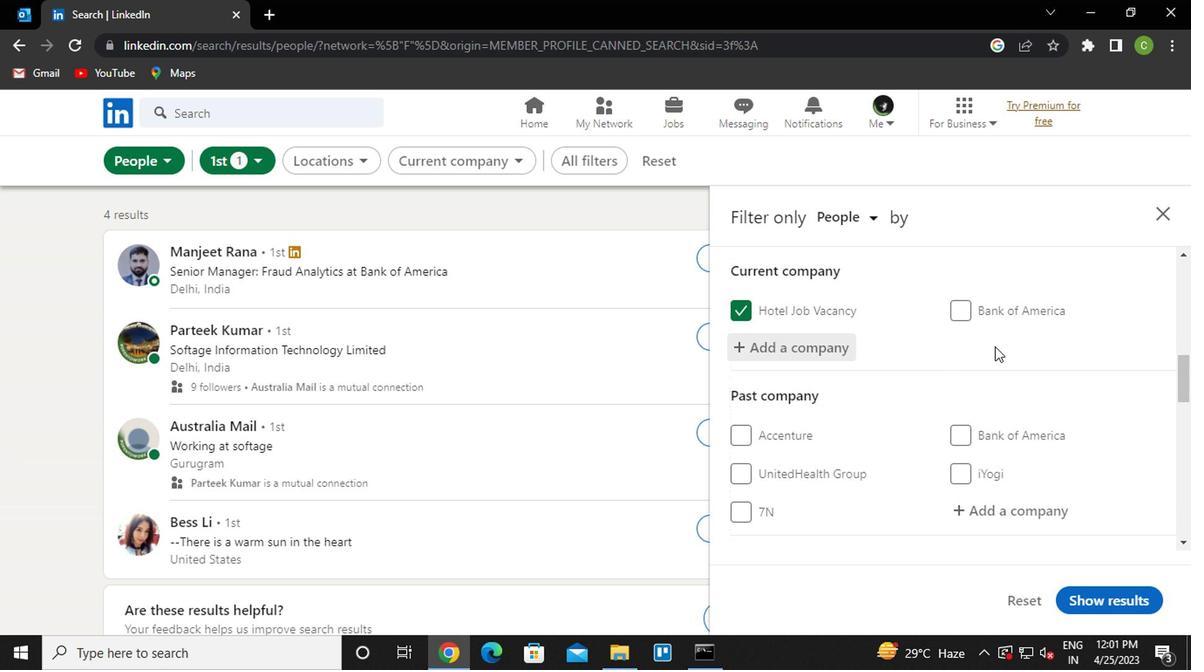 
Action: Mouse moved to (993, 364)
Screenshot: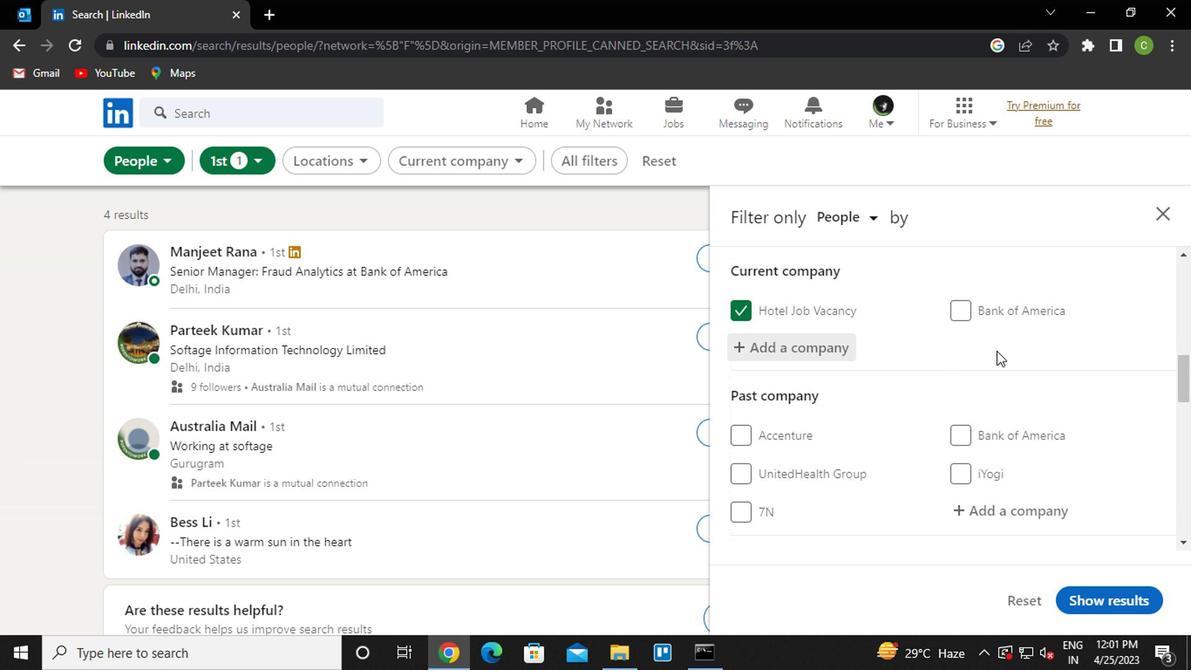 
Action: Mouse scrolled (993, 363) with delta (0, -1)
Screenshot: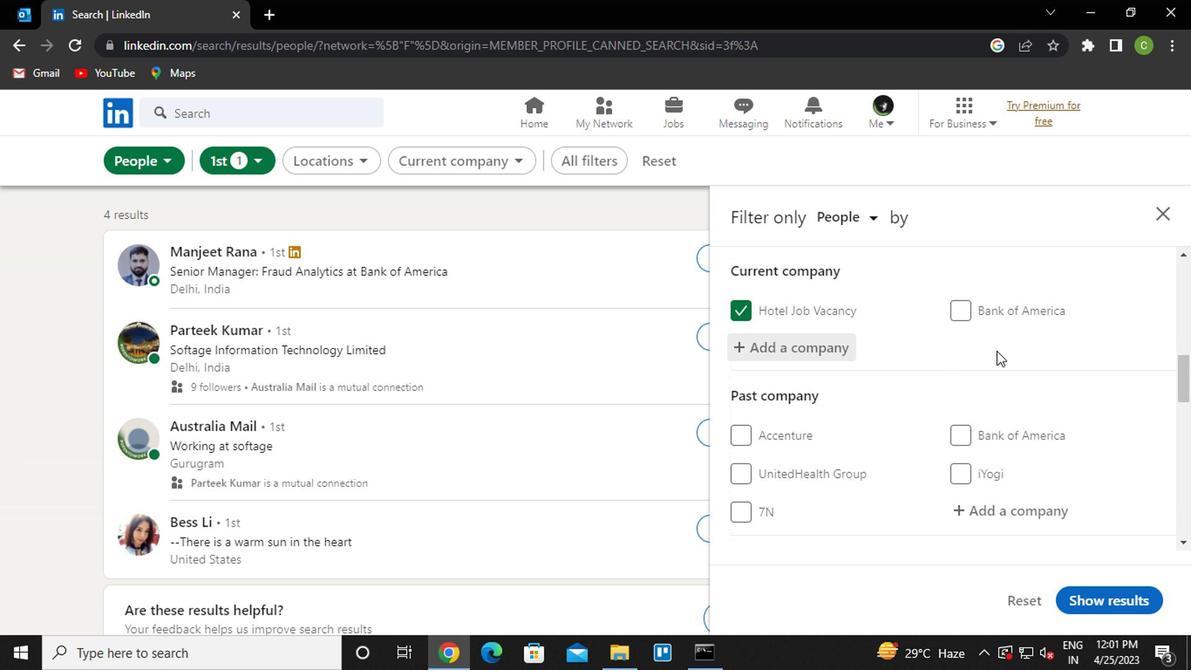 
Action: Mouse moved to (836, 461)
Screenshot: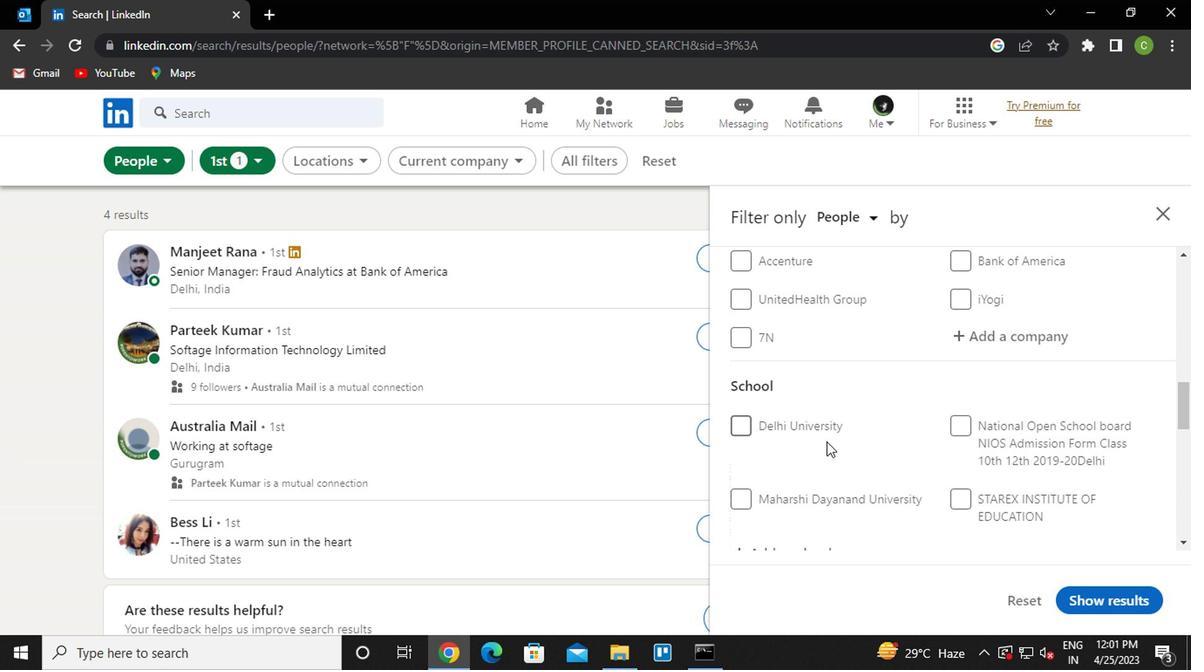 
Action: Mouse scrolled (836, 459) with delta (0, -1)
Screenshot: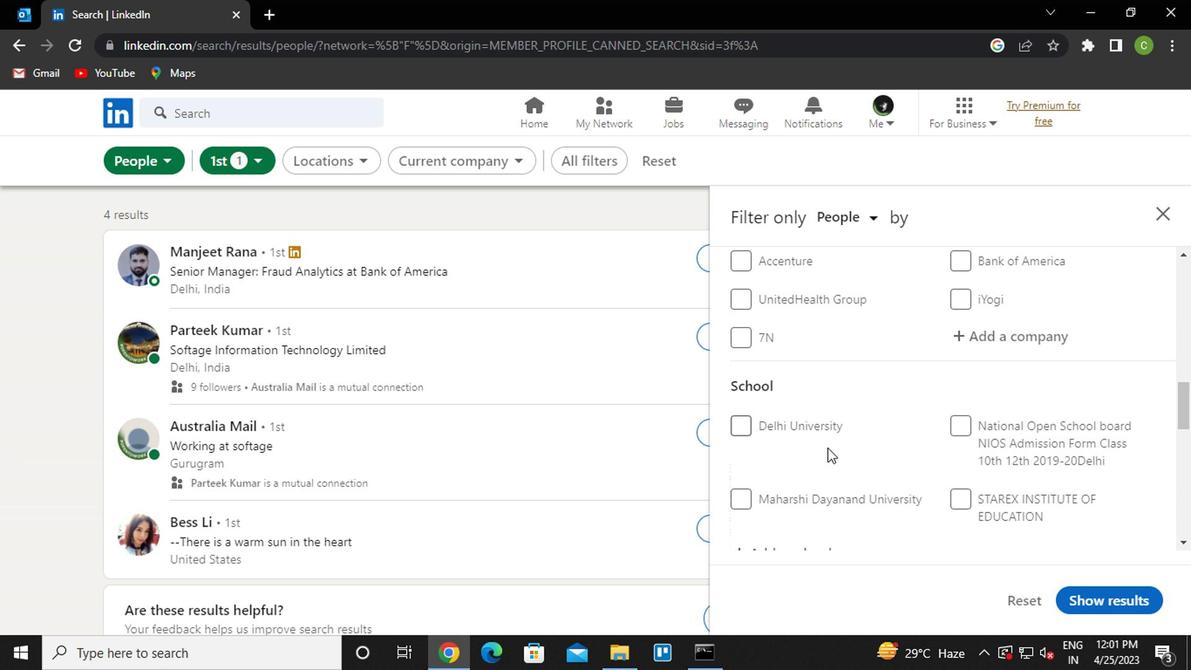 
Action: Mouse moved to (839, 461)
Screenshot: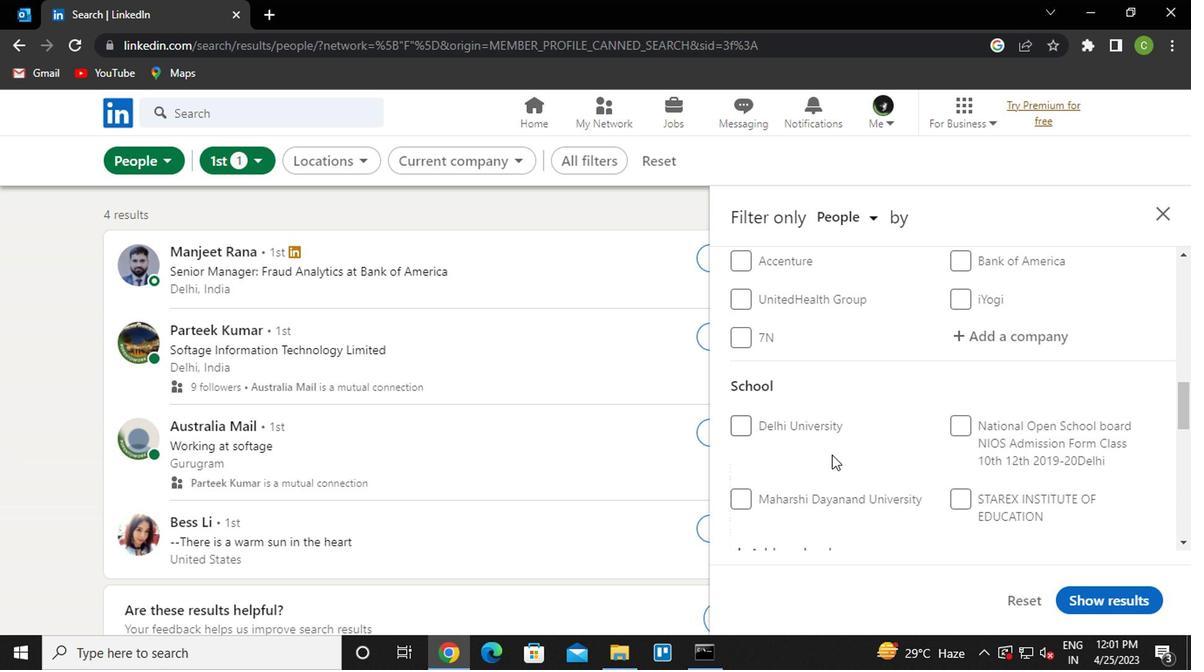 
Action: Mouse scrolled (839, 461) with delta (0, 0)
Screenshot: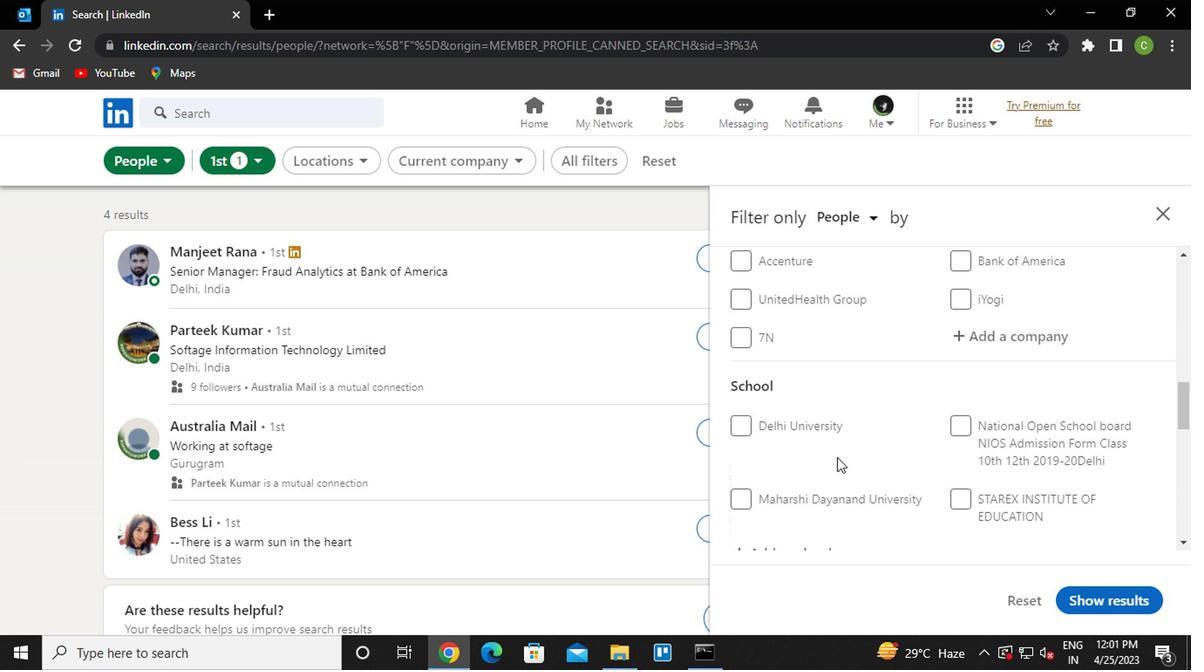 
Action: Mouse moved to (790, 376)
Screenshot: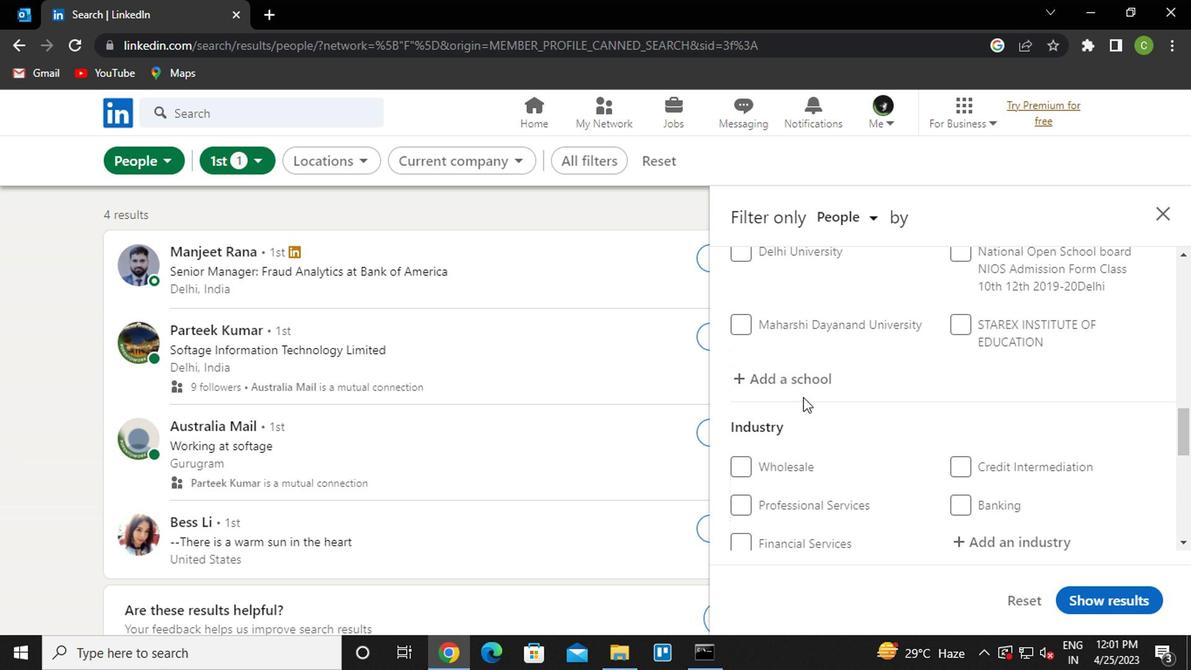 
Action: Mouse pressed left at (790, 376)
Screenshot: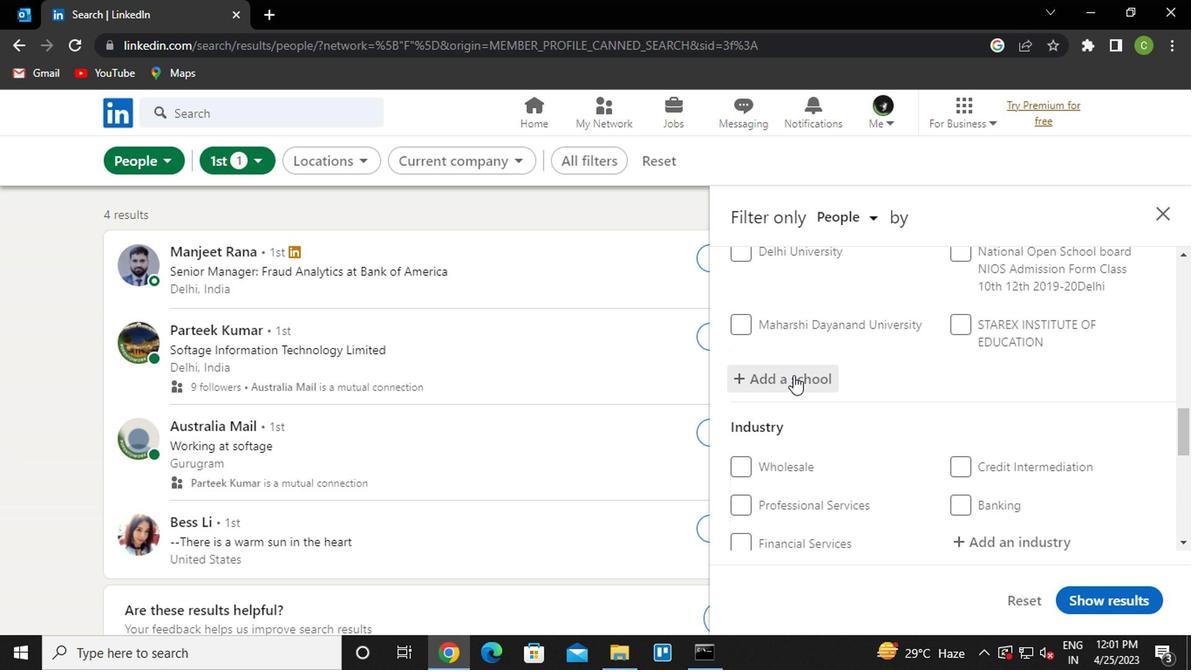 
Action: Mouse moved to (826, 395)
Screenshot: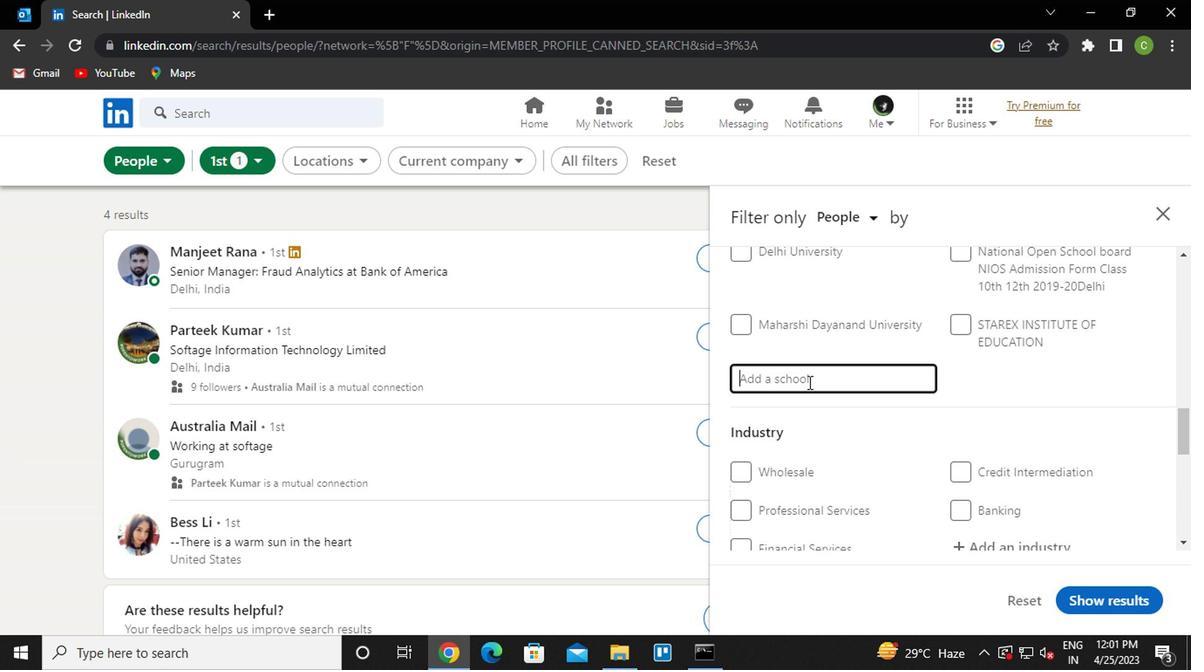 
Action: Key pressed <Key.tab>
Screenshot: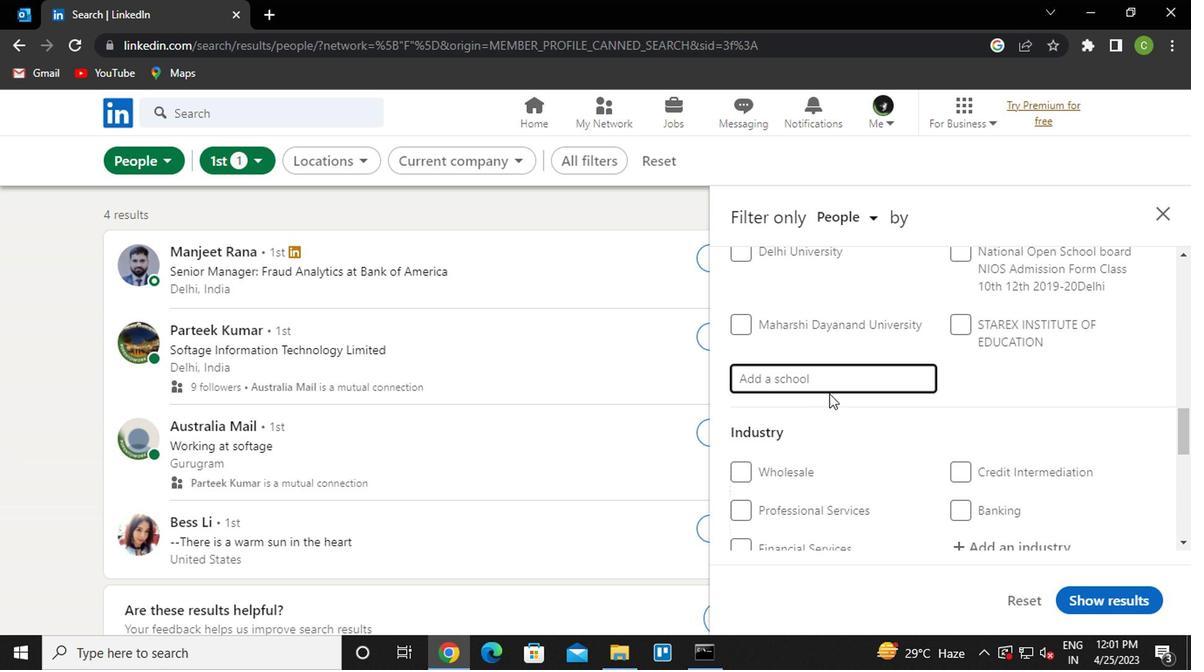 
Action: Mouse moved to (823, 389)
Screenshot: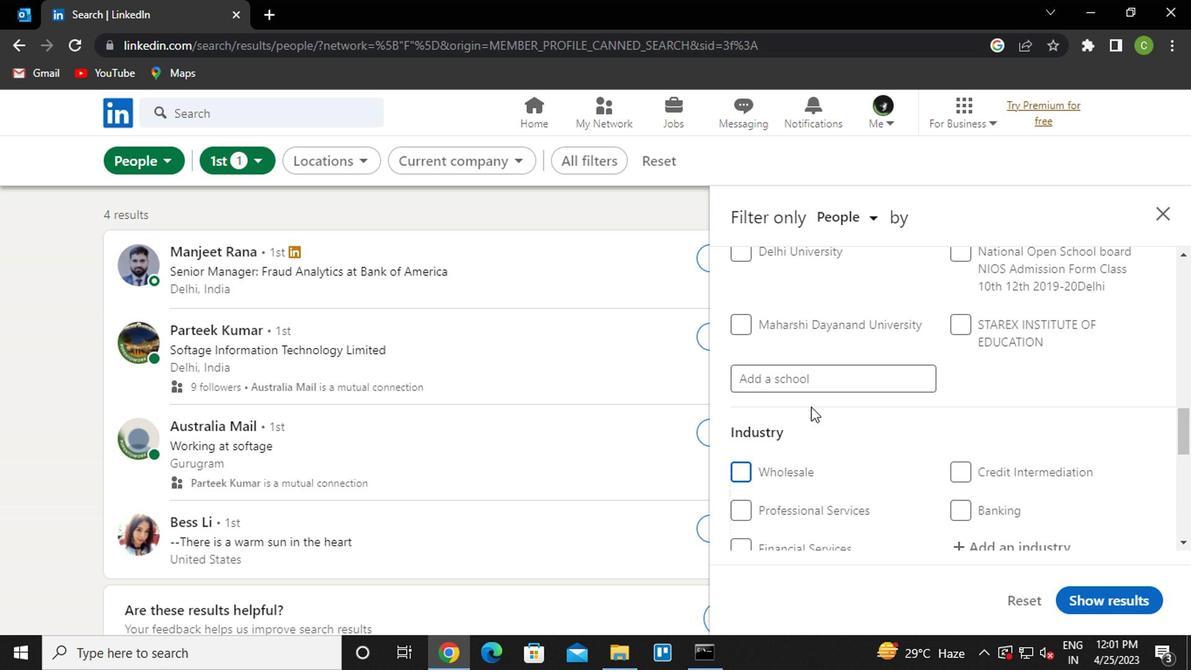 
Action: Mouse pressed left at (823, 389)
Screenshot: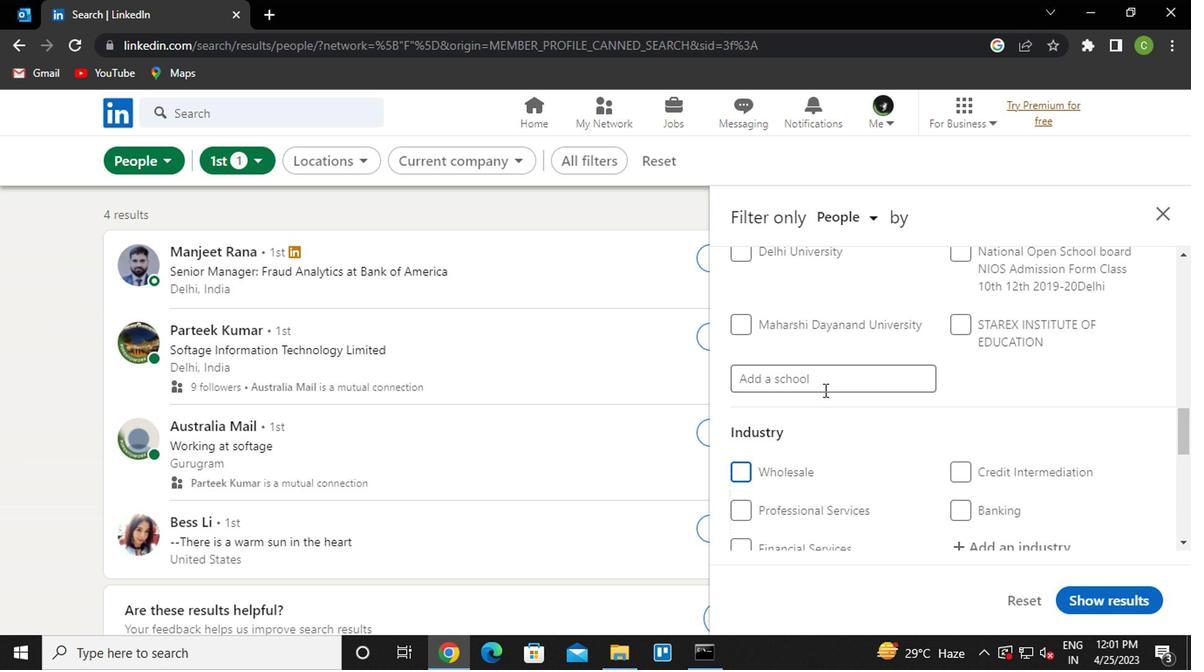 
Action: Key pressed <Key.caps_lock>DAV<Key.space>S<Key.caps_lock>CHOOL
Screenshot: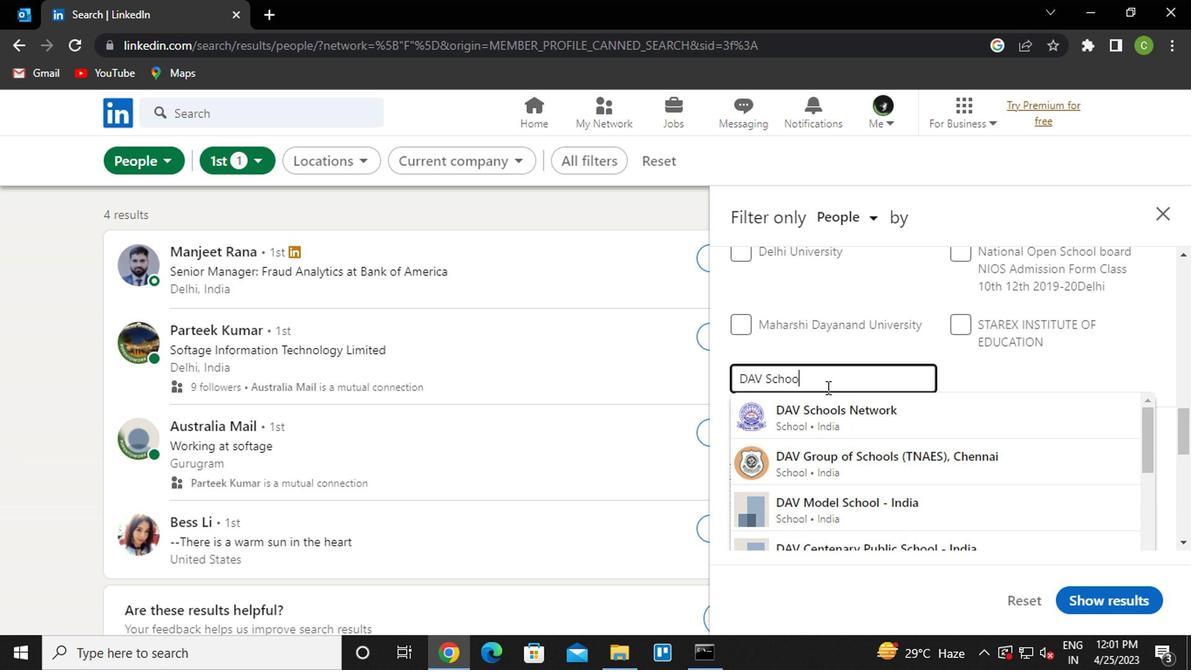 
Action: Mouse moved to (831, 408)
Screenshot: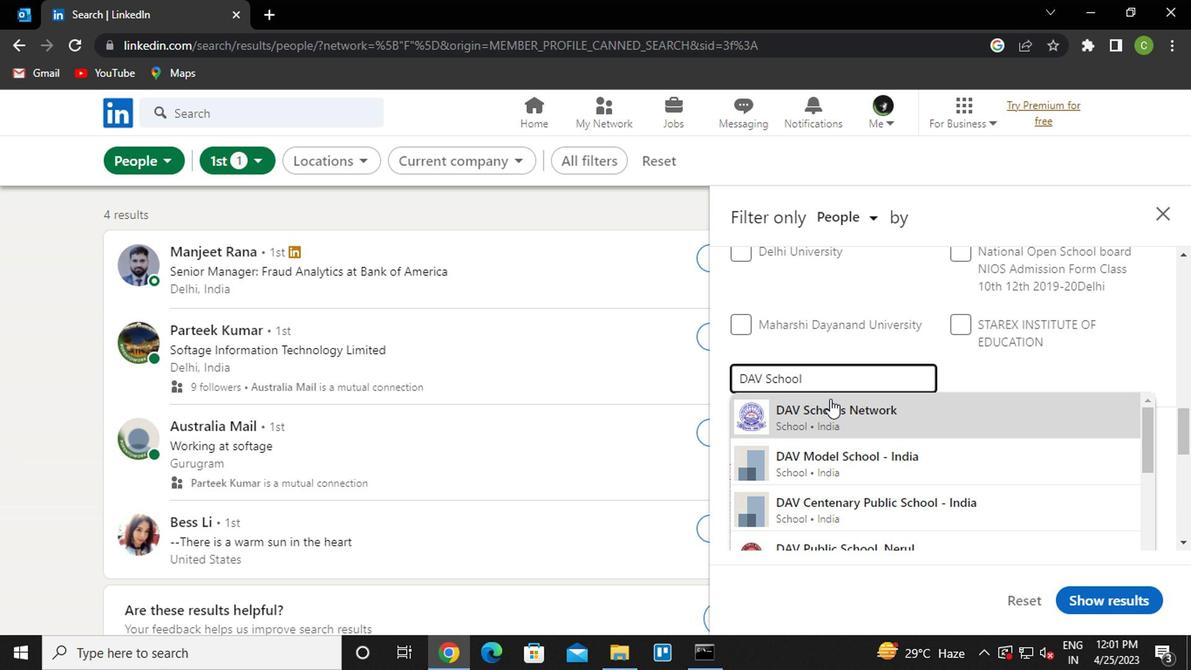 
Action: Mouse pressed left at (831, 408)
Screenshot: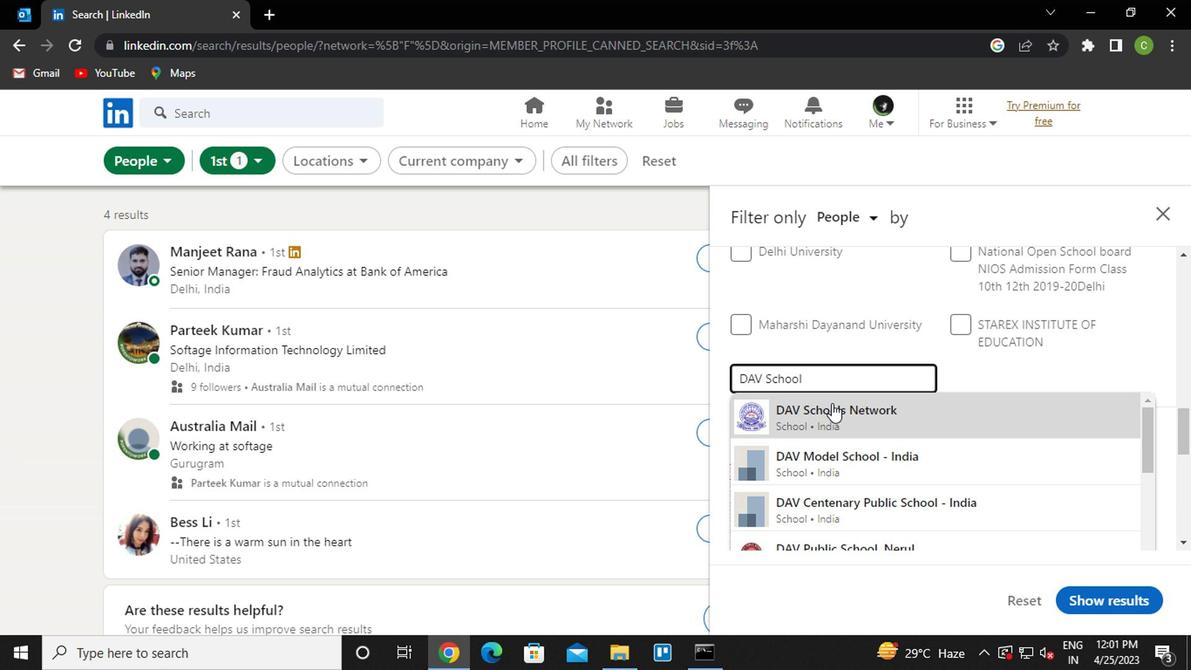 
Action: Mouse moved to (838, 405)
Screenshot: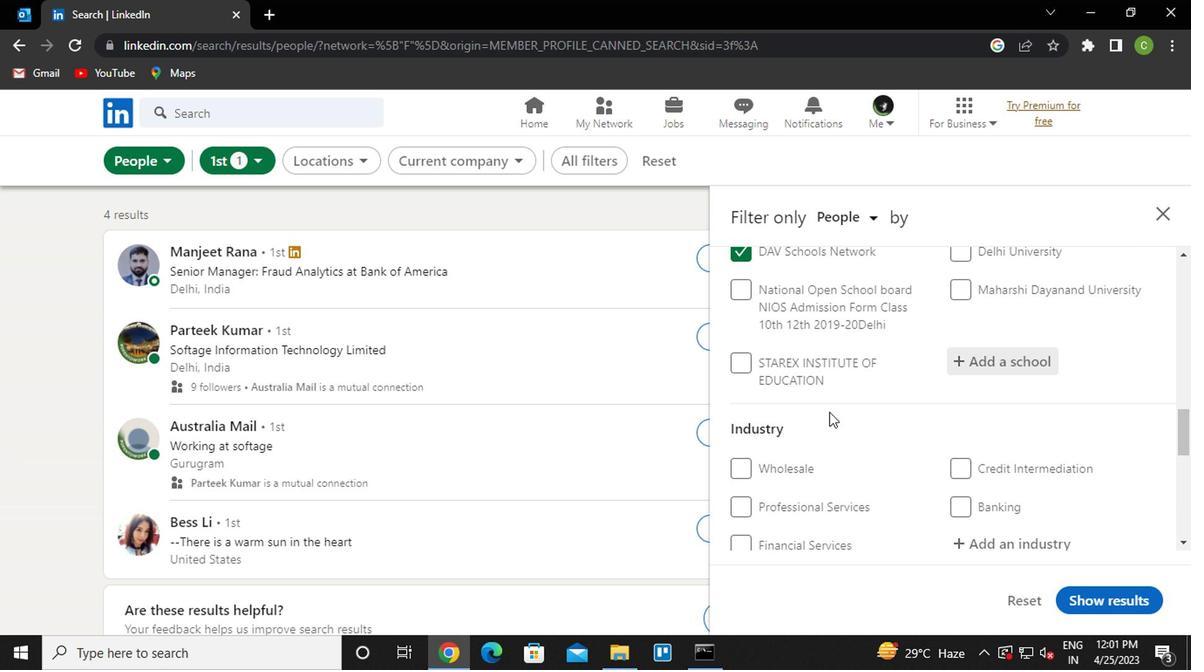 
Action: Mouse scrolled (838, 405) with delta (0, 0)
Screenshot: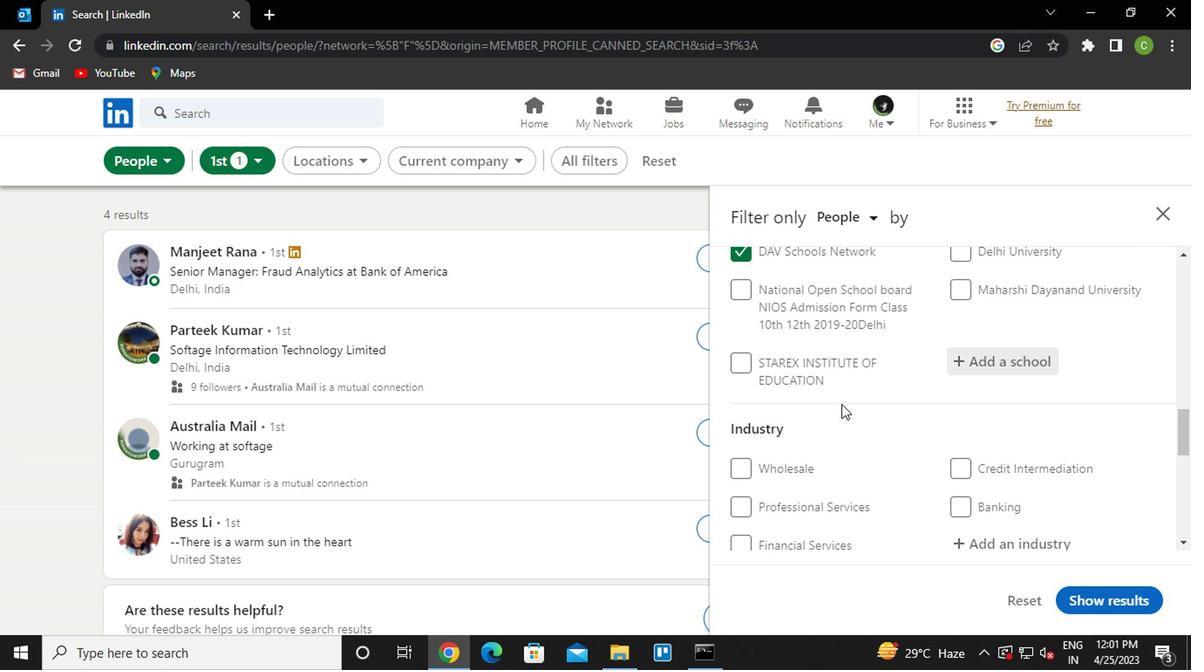 
Action: Mouse moved to (994, 453)
Screenshot: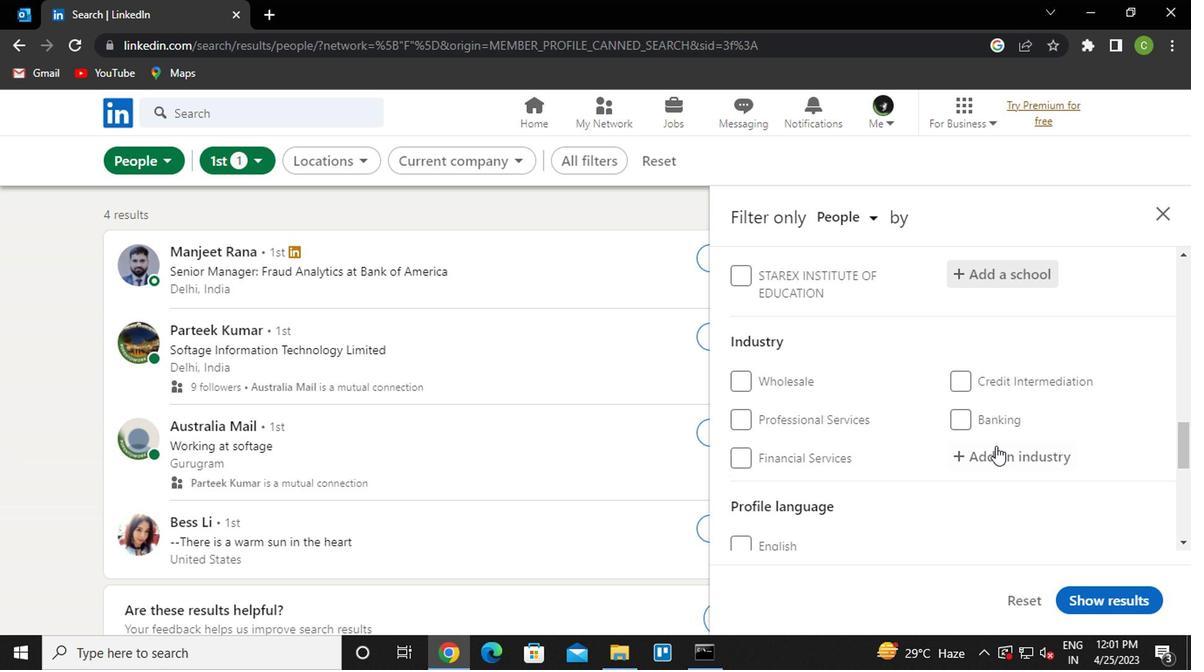 
Action: Mouse pressed left at (994, 453)
Screenshot: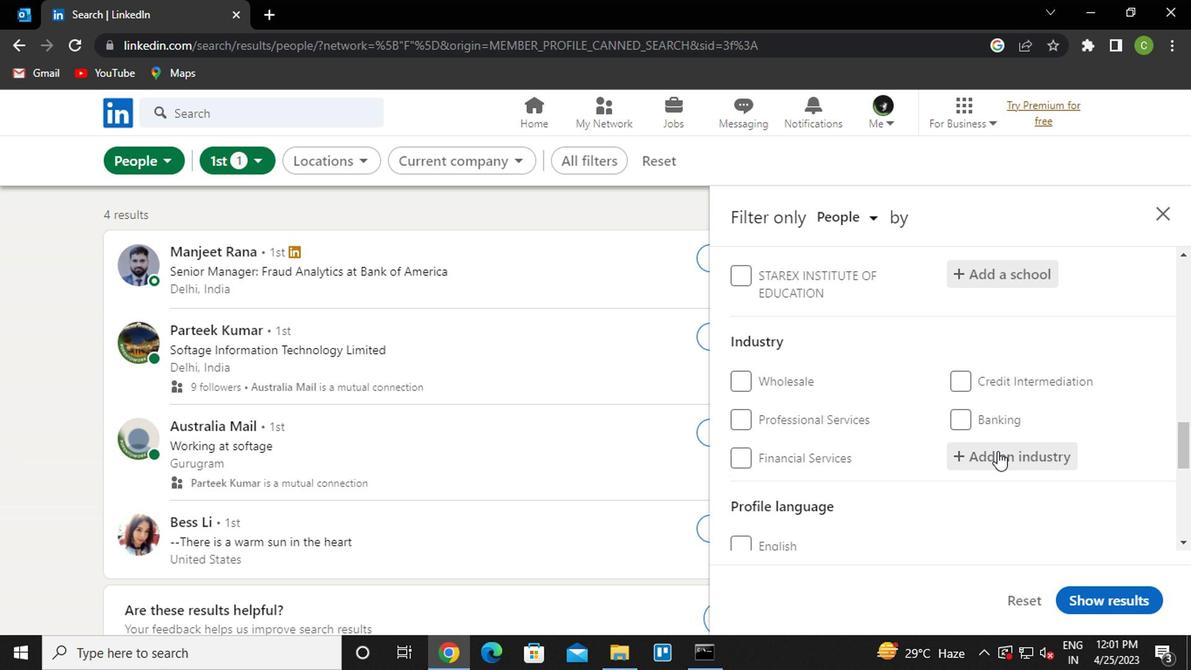 
Action: Mouse moved to (994, 454)
Screenshot: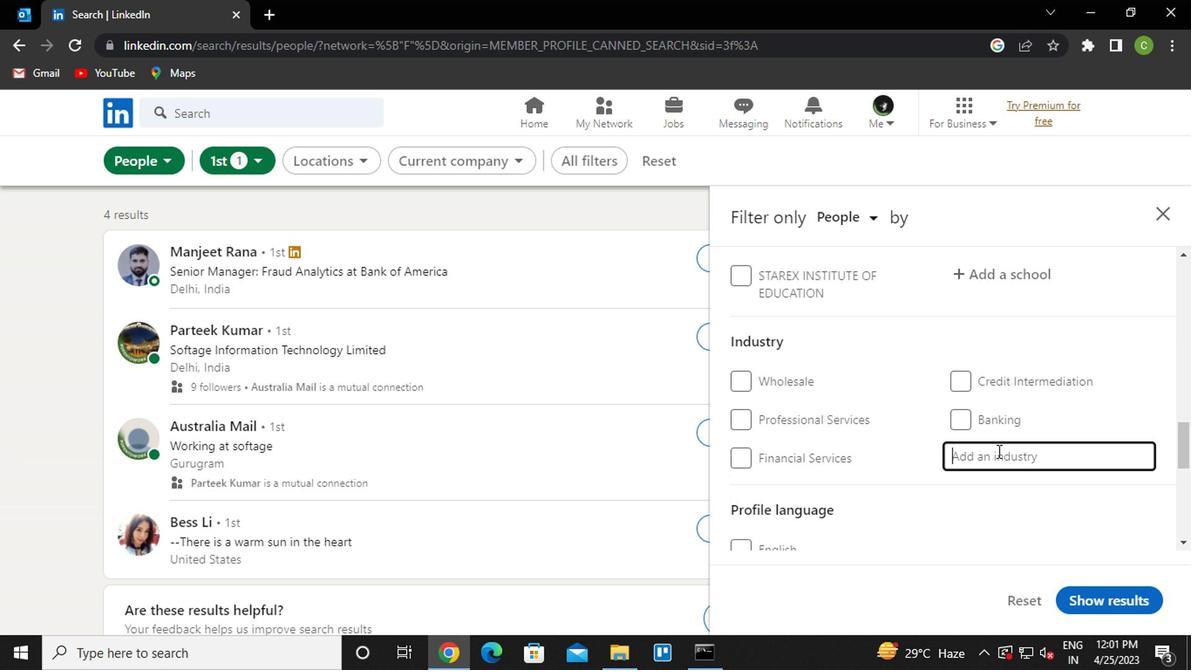 
Action: Key pressed <Key.caps_lock>B<Key.caps_lock>OILERS
Screenshot: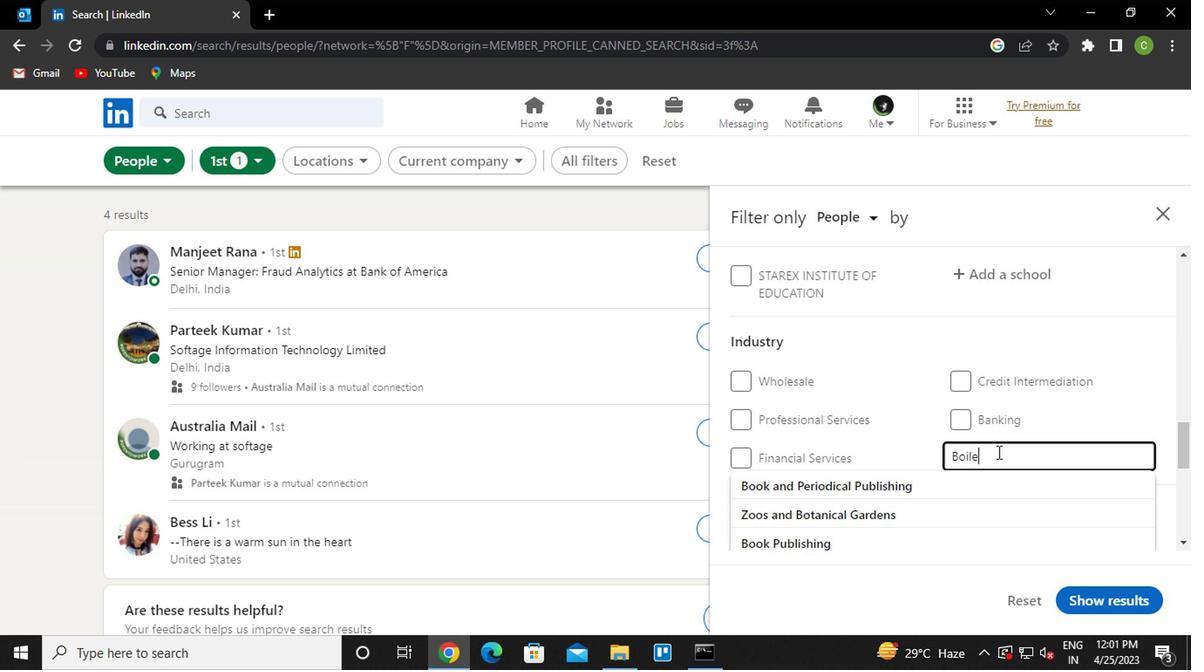 
Action: Mouse moved to (999, 488)
Screenshot: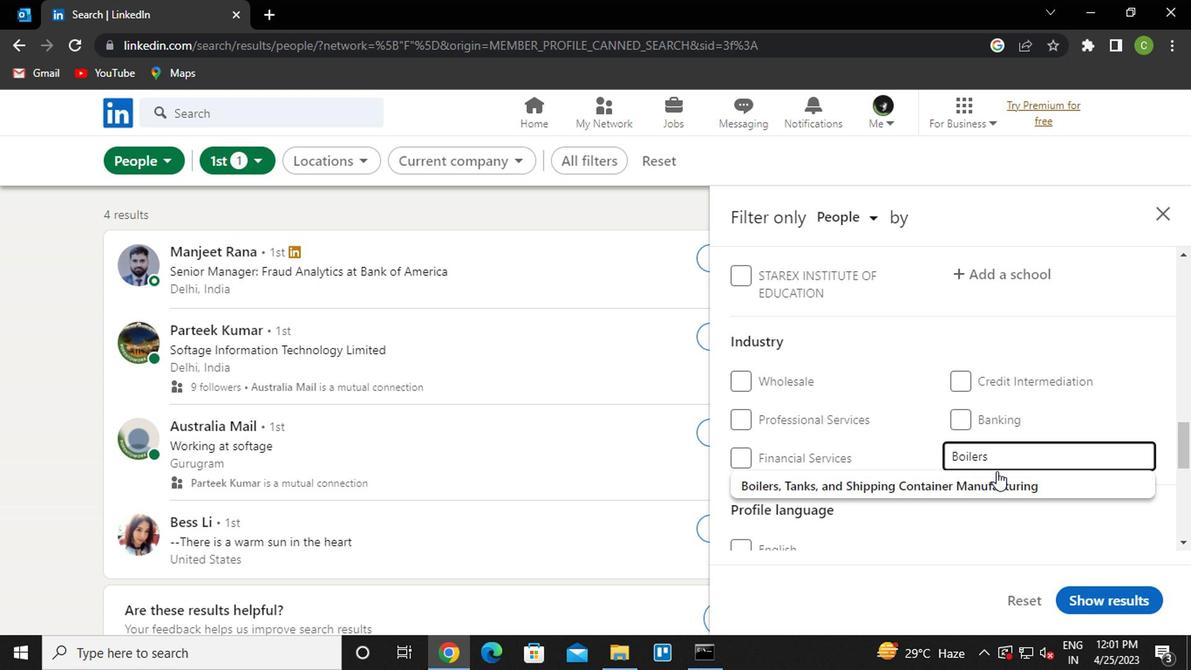 
Action: Mouse pressed left at (999, 488)
Screenshot: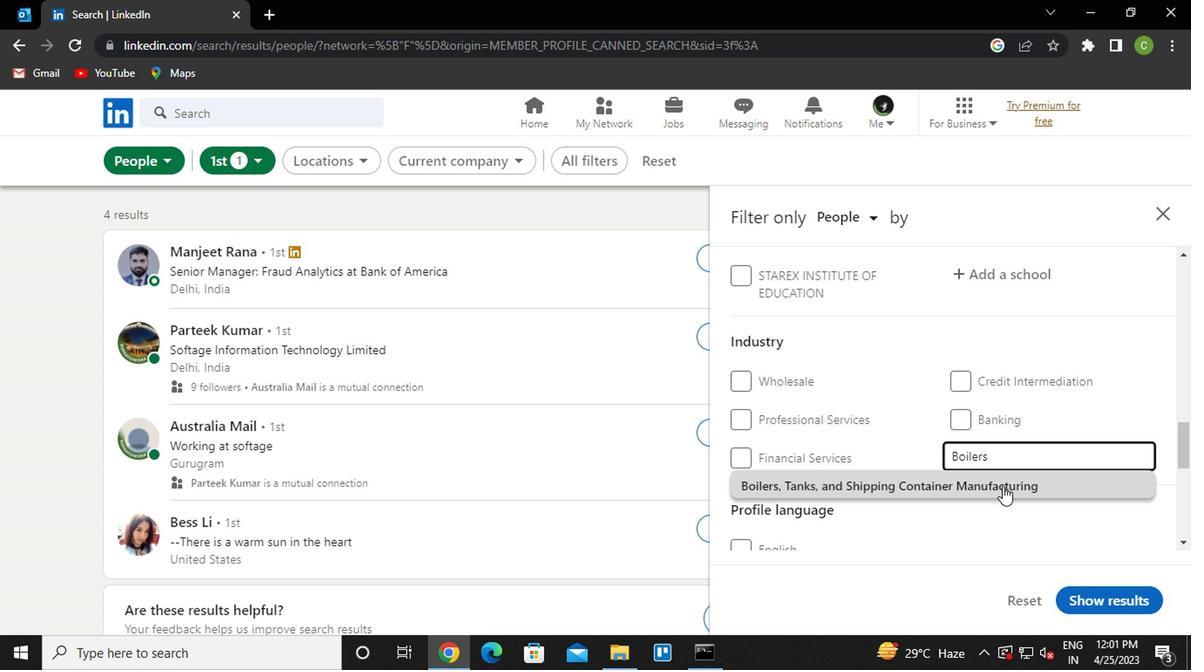 
Action: Mouse moved to (983, 493)
Screenshot: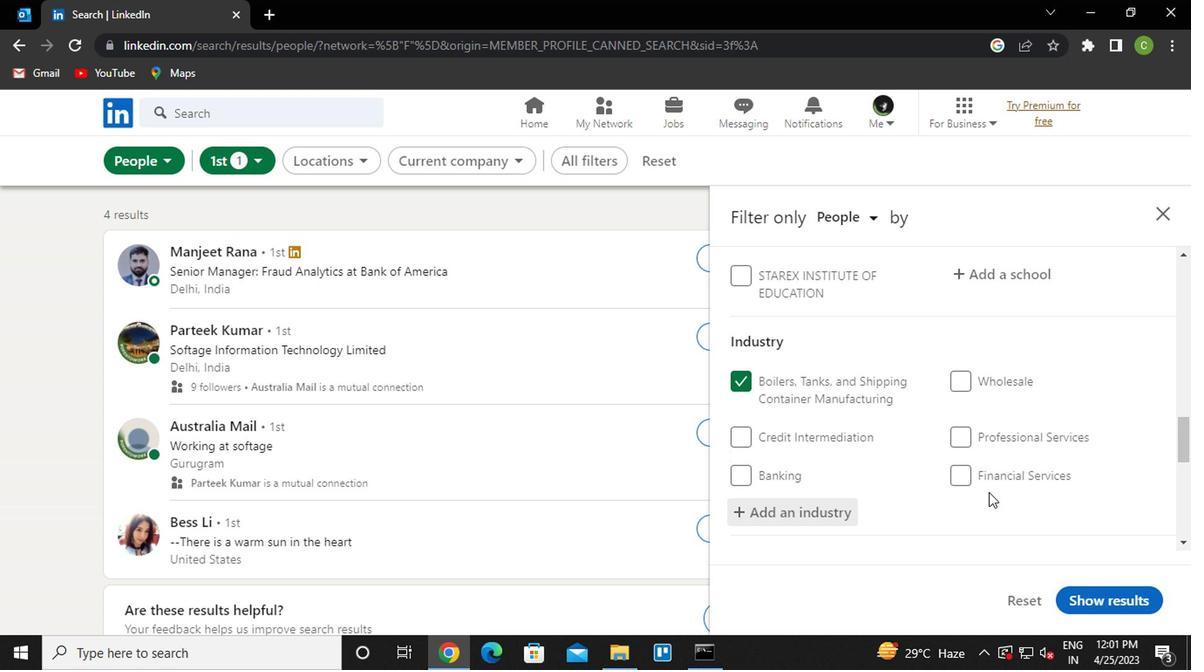 
Action: Mouse scrolled (983, 492) with delta (0, 0)
Screenshot: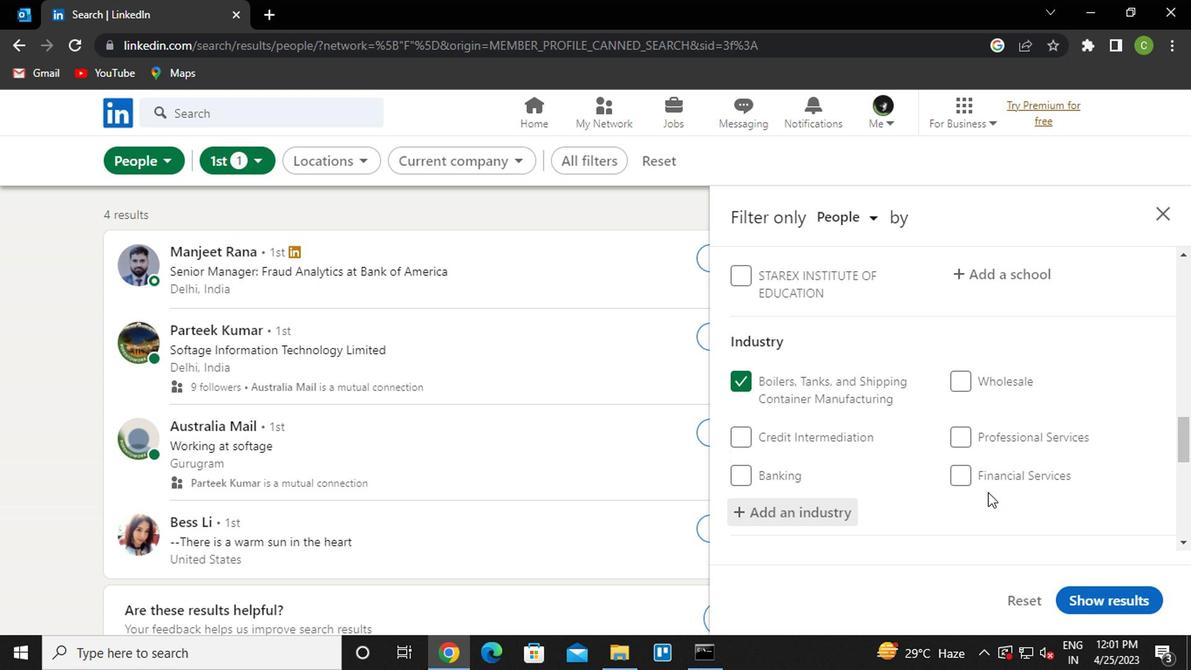 
Action: Mouse moved to (982, 493)
Screenshot: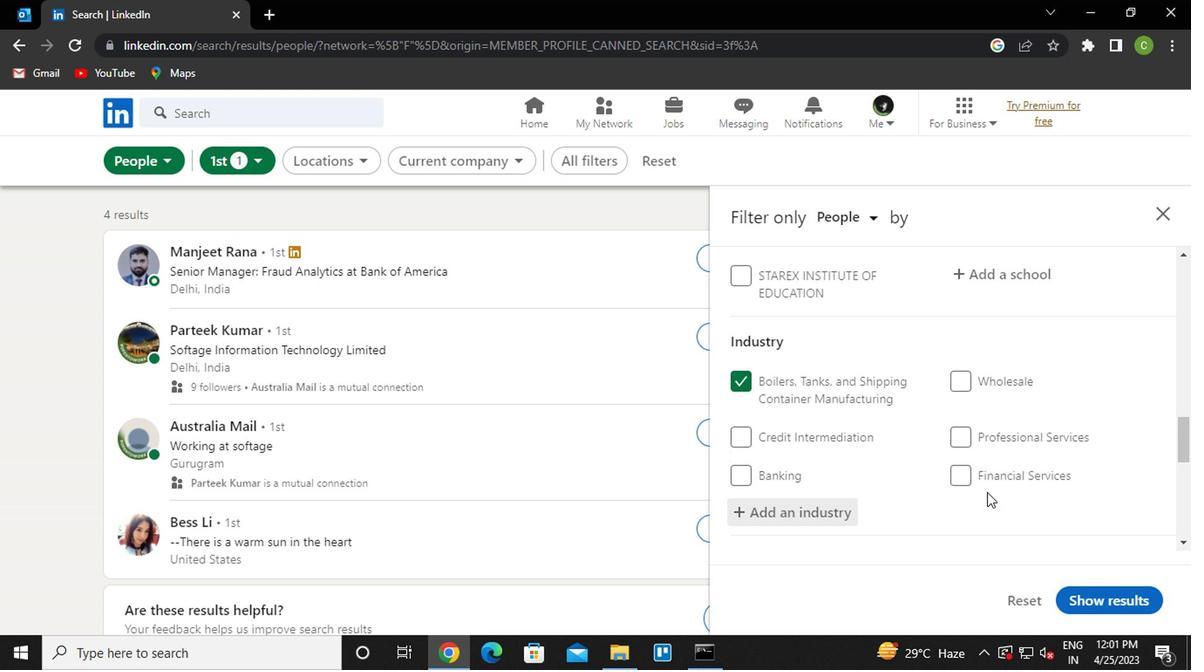
Action: Mouse scrolled (982, 492) with delta (0, 0)
Screenshot: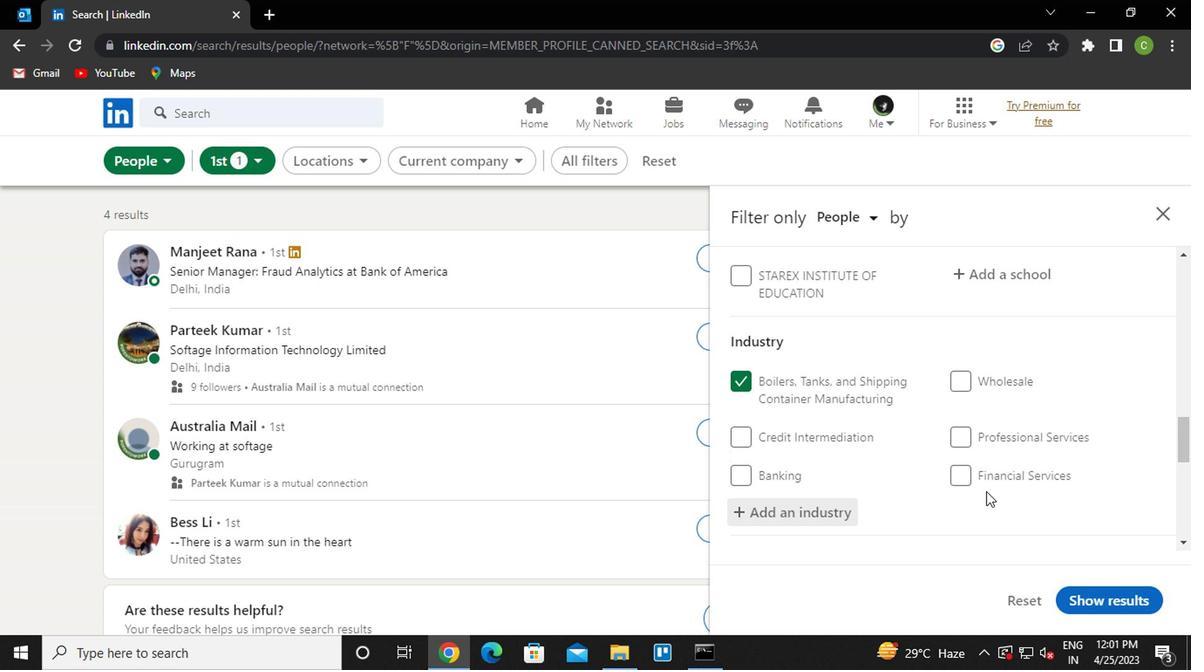 
Action: Mouse moved to (823, 407)
Screenshot: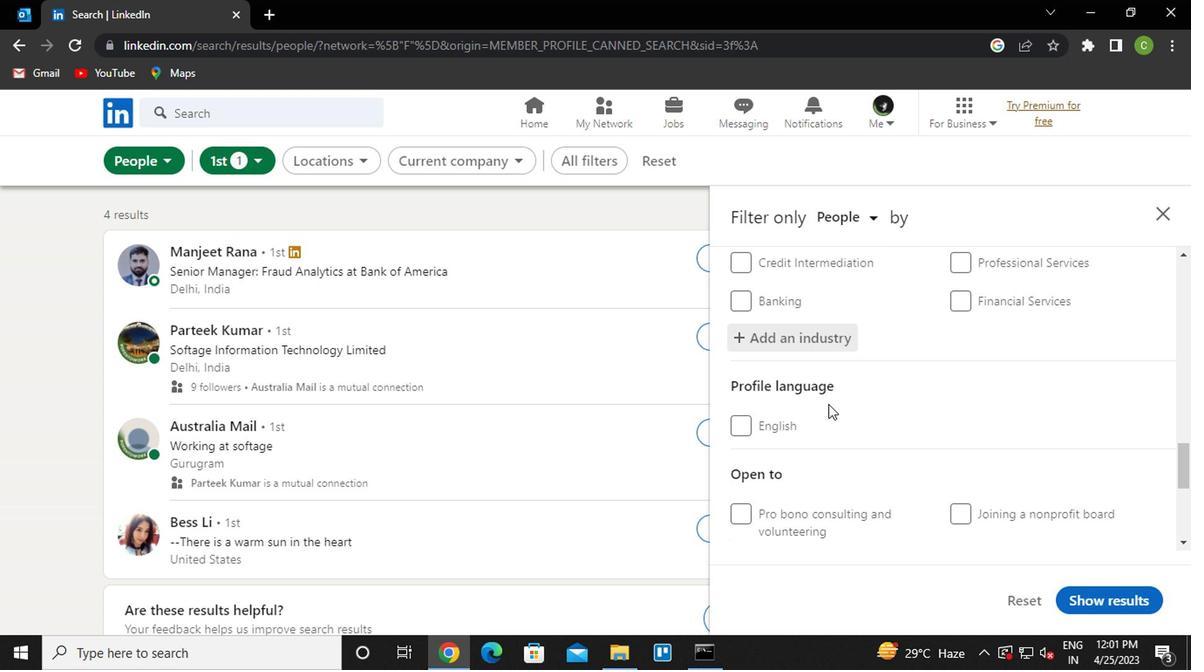 
Action: Mouse scrolled (823, 406) with delta (0, -1)
Screenshot: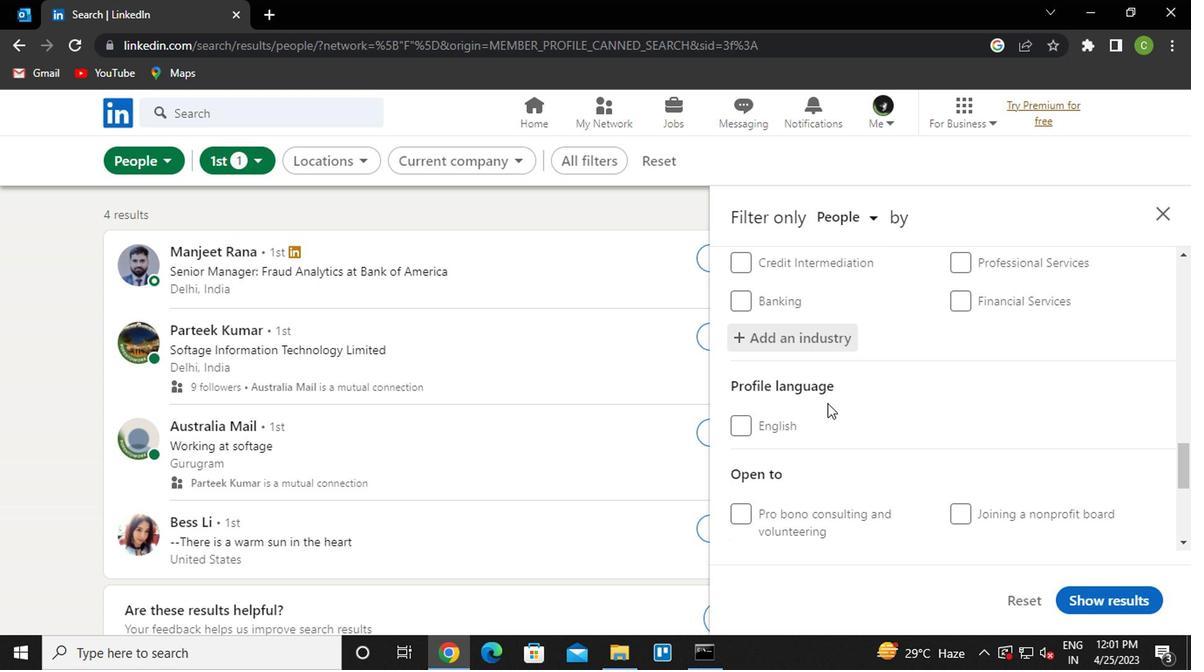 
Action: Mouse moved to (827, 410)
Screenshot: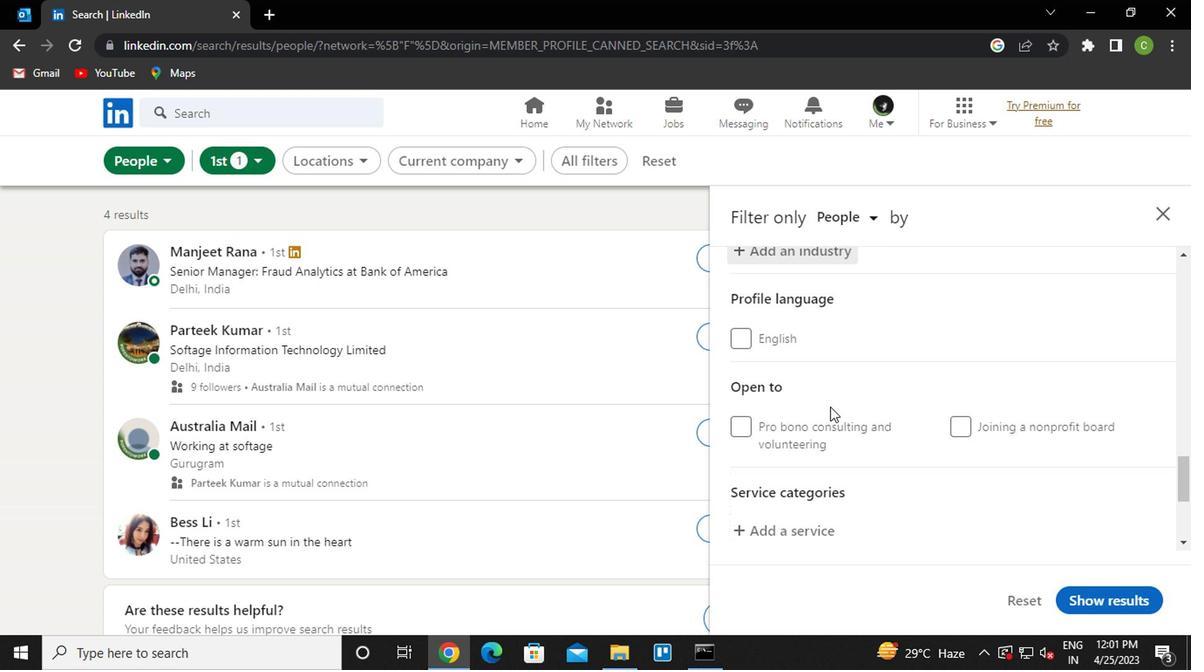 
Action: Mouse scrolled (827, 409) with delta (0, 0)
Screenshot: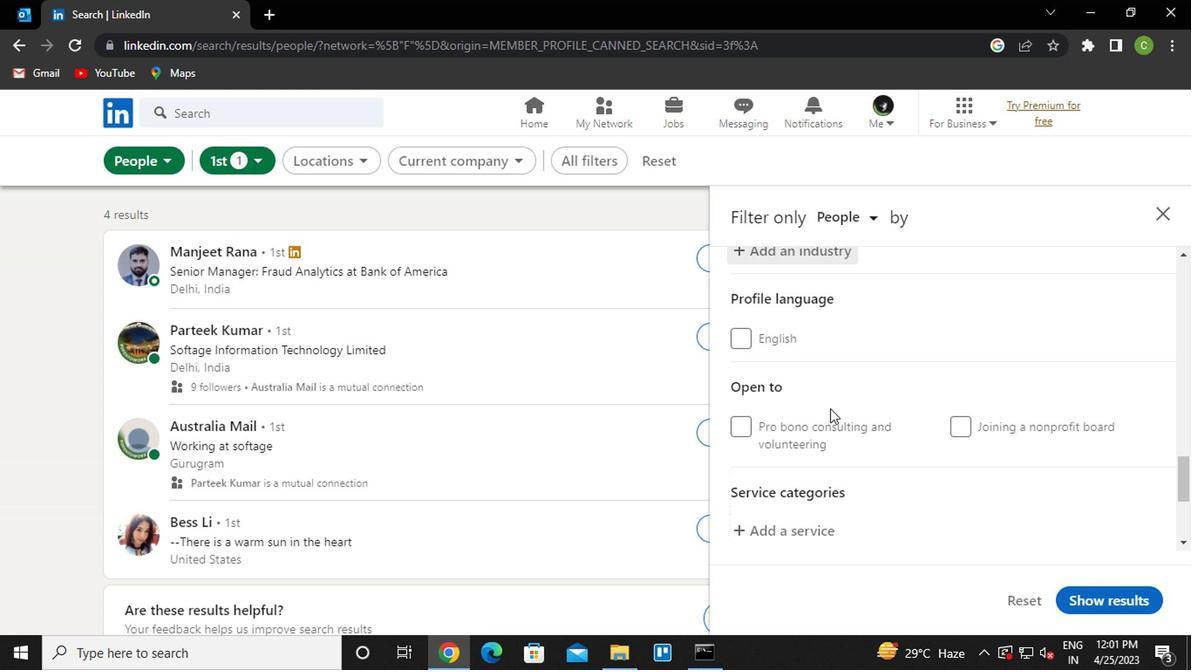 
Action: Mouse moved to (808, 444)
Screenshot: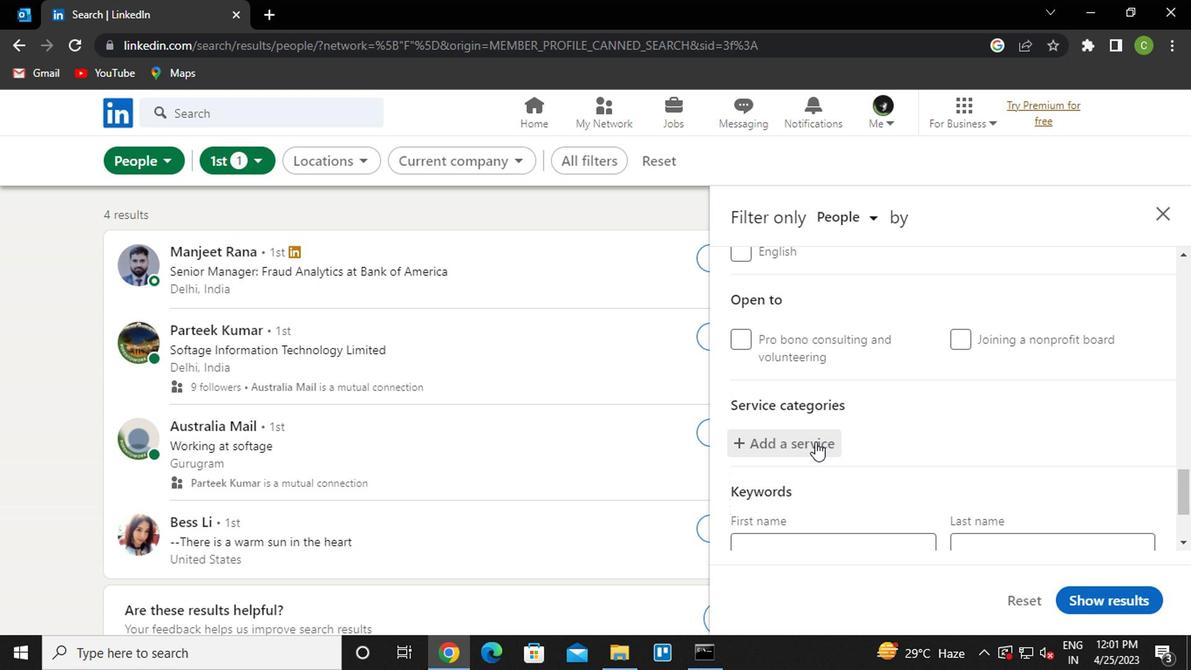 
Action: Mouse pressed left at (808, 444)
Screenshot: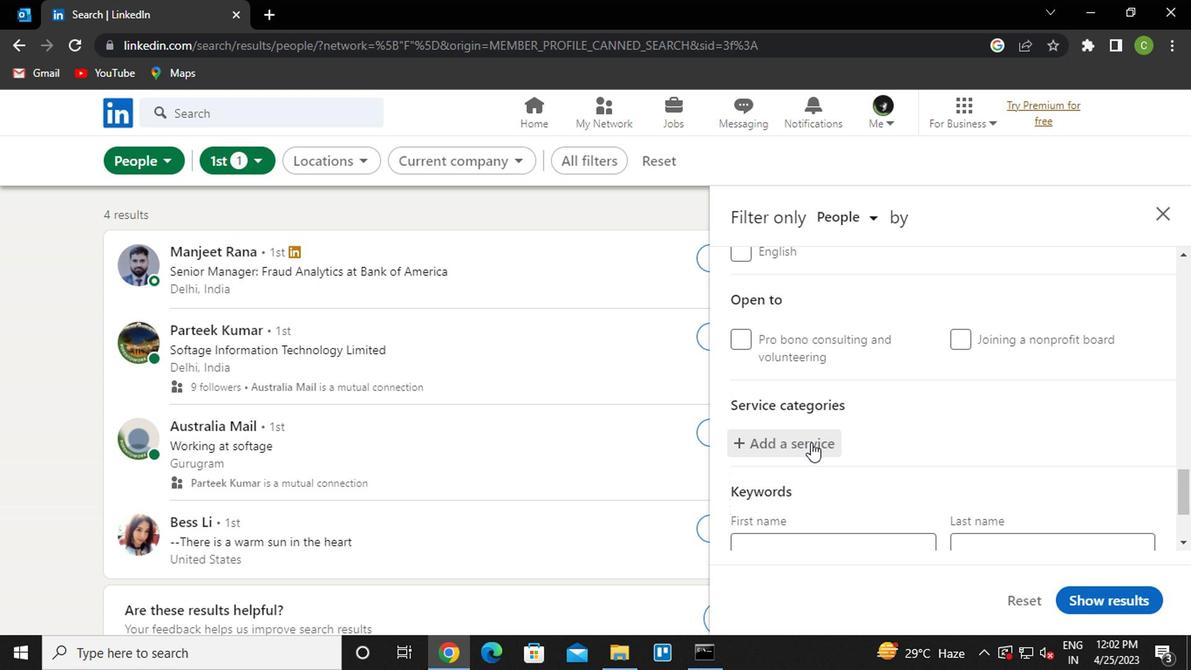 
Action: Mouse moved to (809, 444)
Screenshot: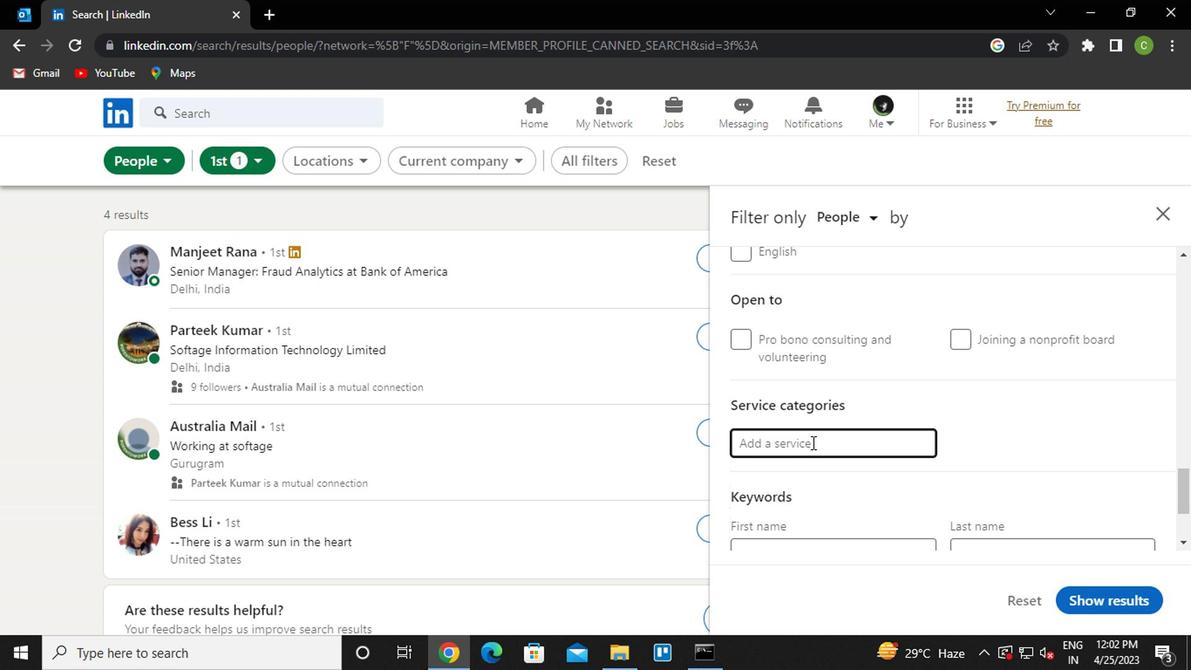 
Action: Key pressed <Key.caps_lock>I<Key.caps_lock>NSURANCE
Screenshot: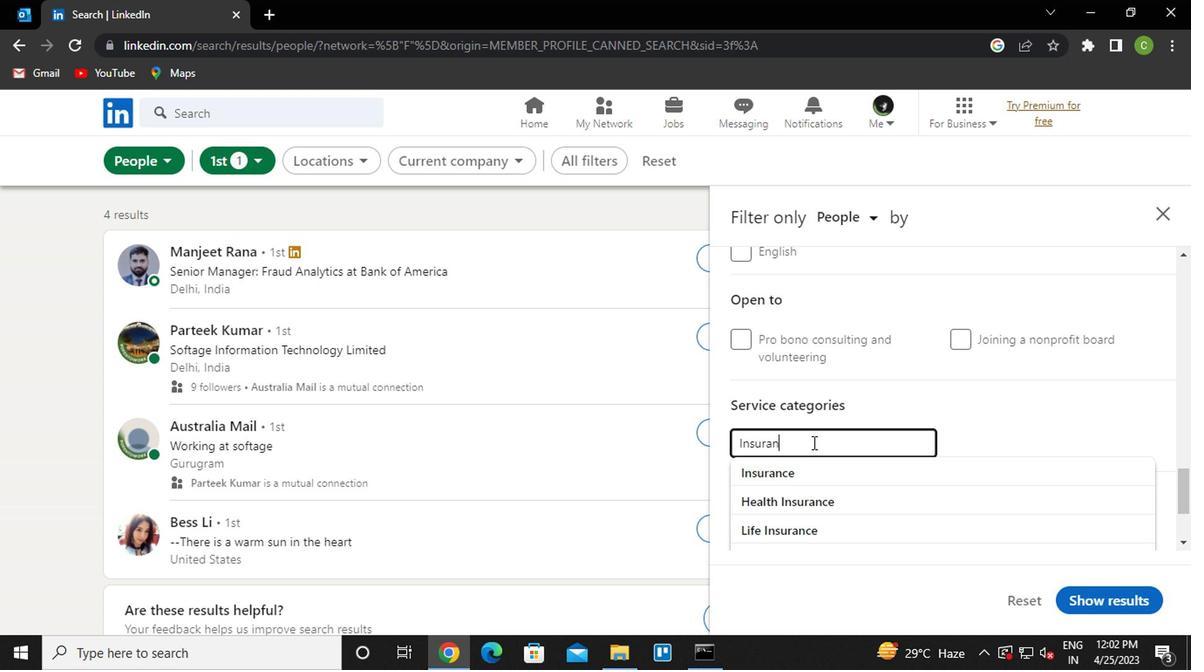 
Action: Mouse moved to (790, 469)
Screenshot: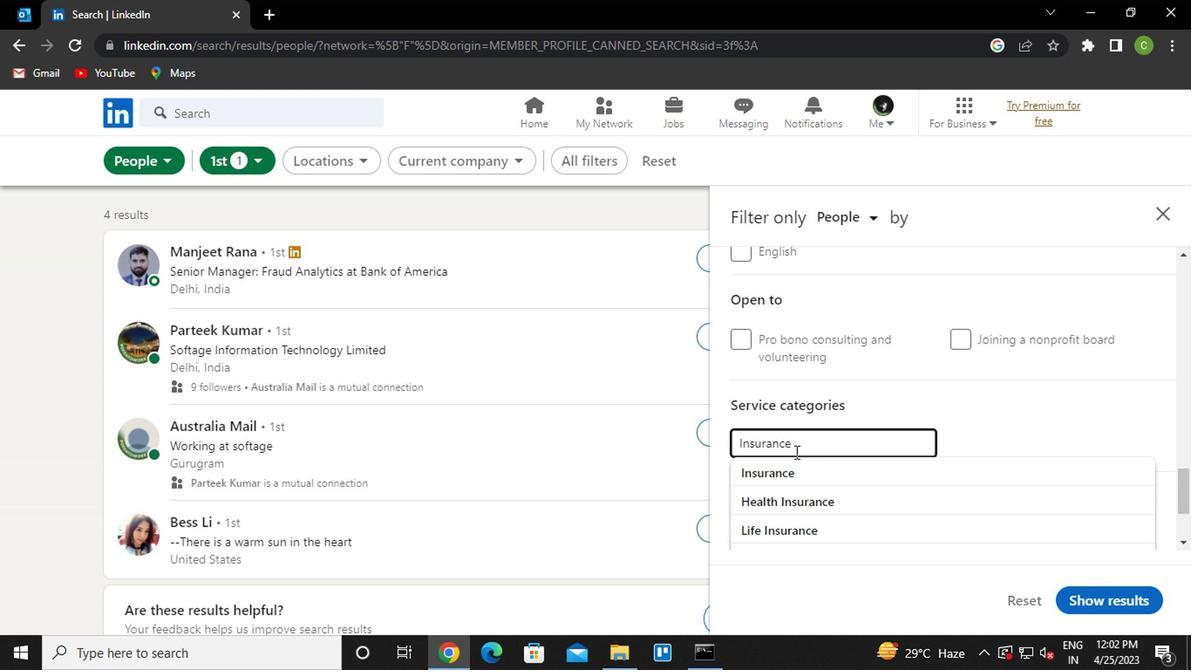 
Action: Mouse pressed left at (790, 469)
Screenshot: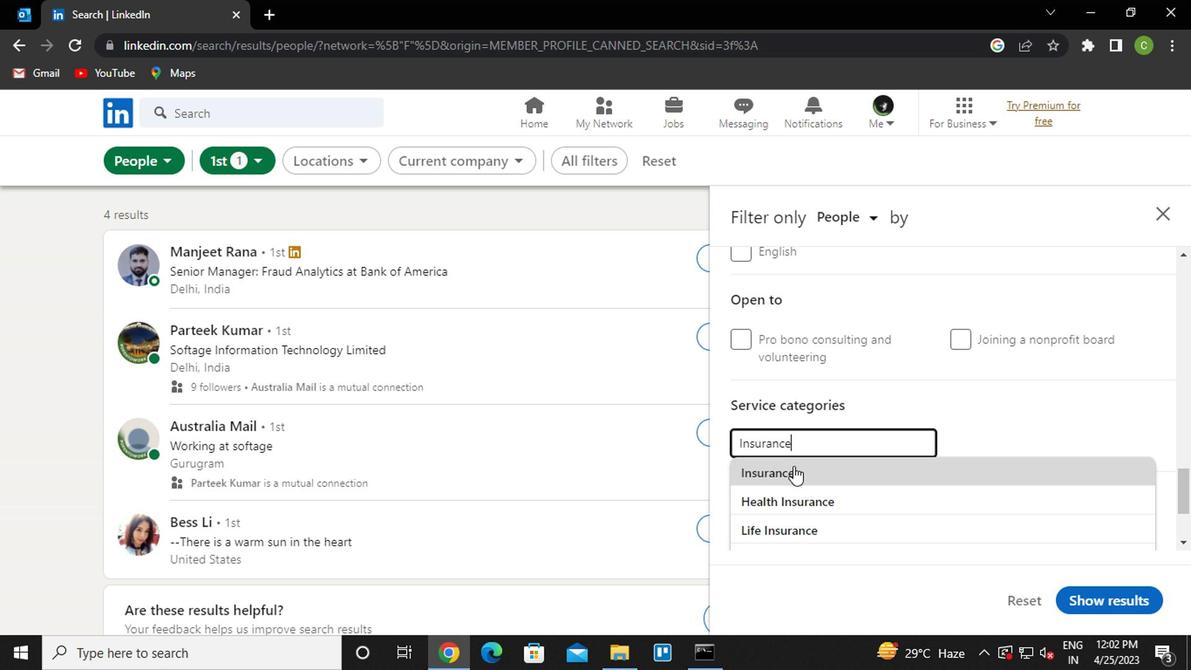 
Action: Mouse moved to (877, 428)
Screenshot: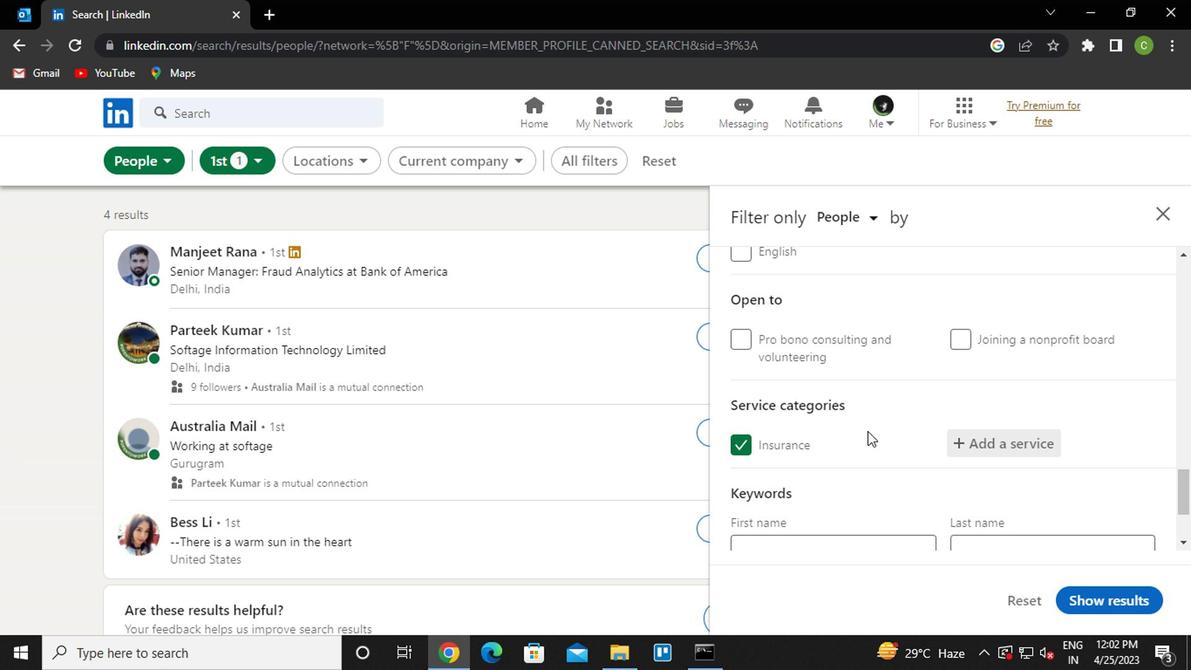 
Action: Mouse scrolled (877, 427) with delta (0, -1)
Screenshot: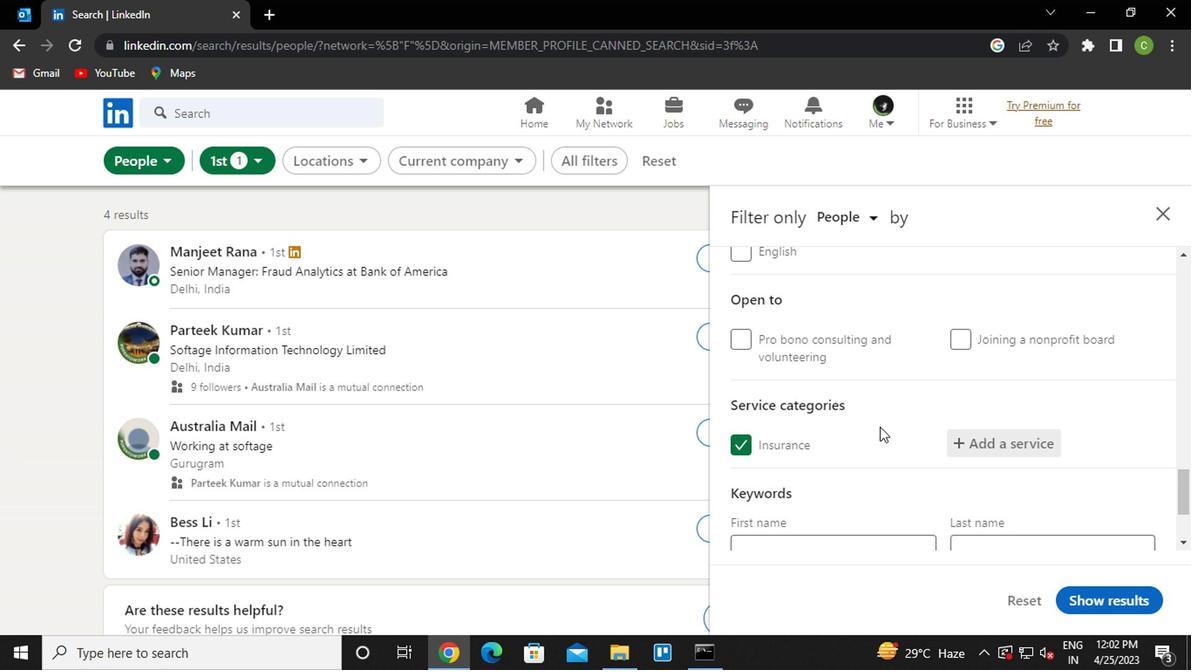 
Action: Mouse scrolled (877, 427) with delta (0, -1)
Screenshot: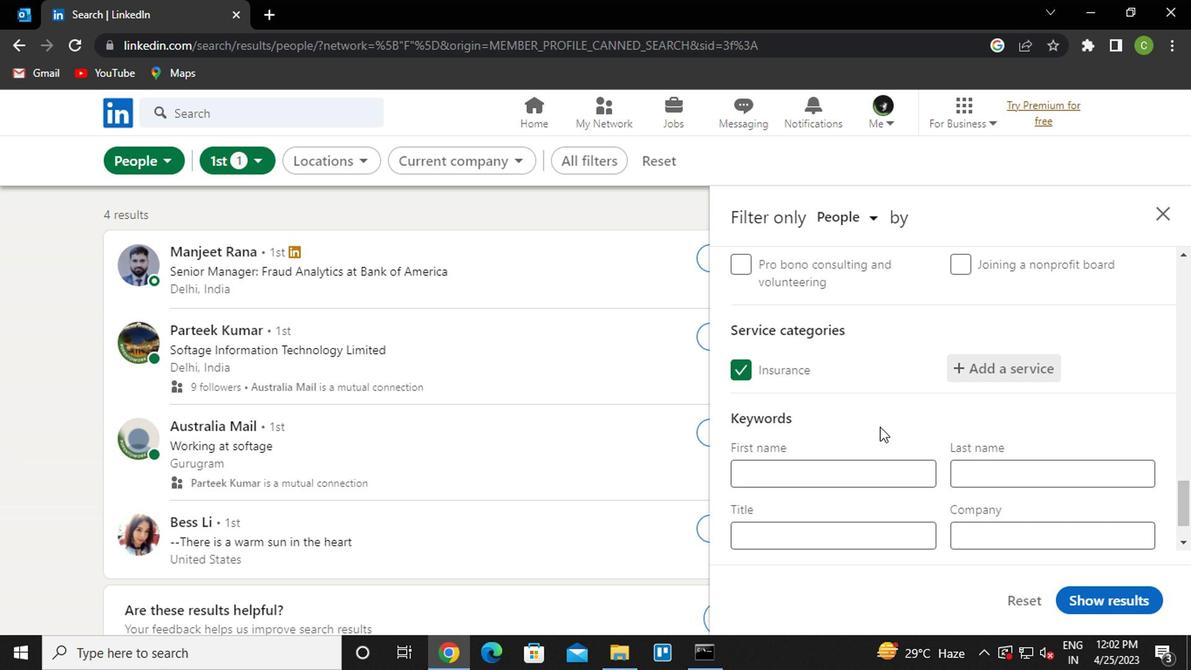 
Action: Mouse moved to (811, 467)
Screenshot: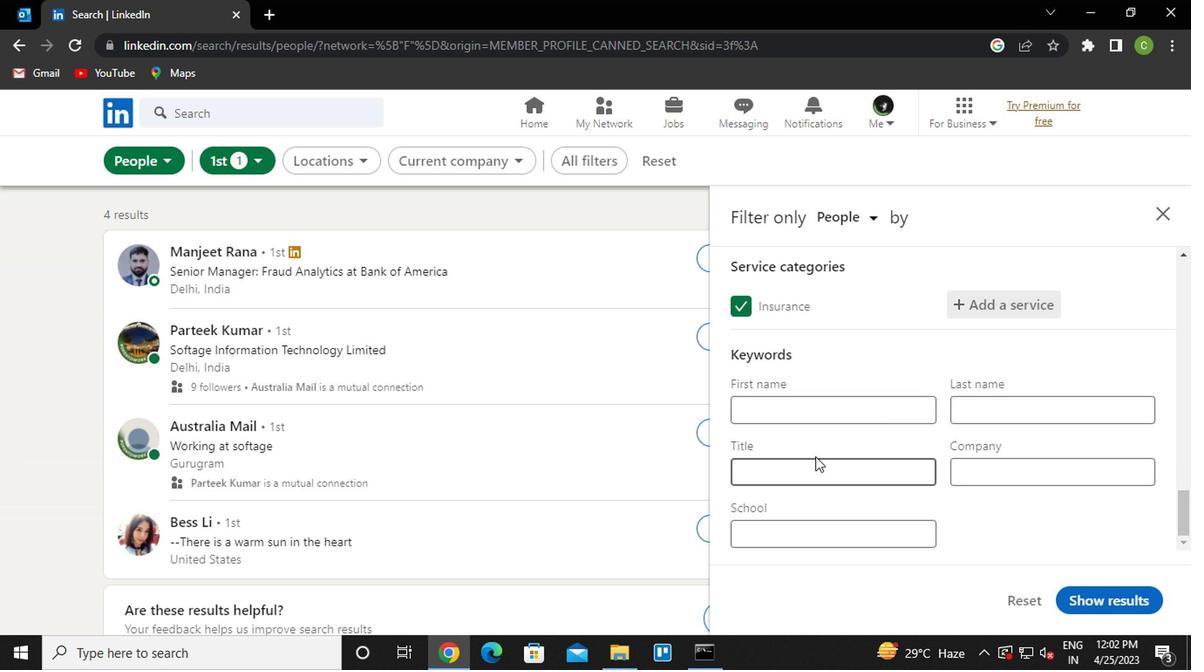 
Action: Mouse pressed left at (811, 467)
Screenshot: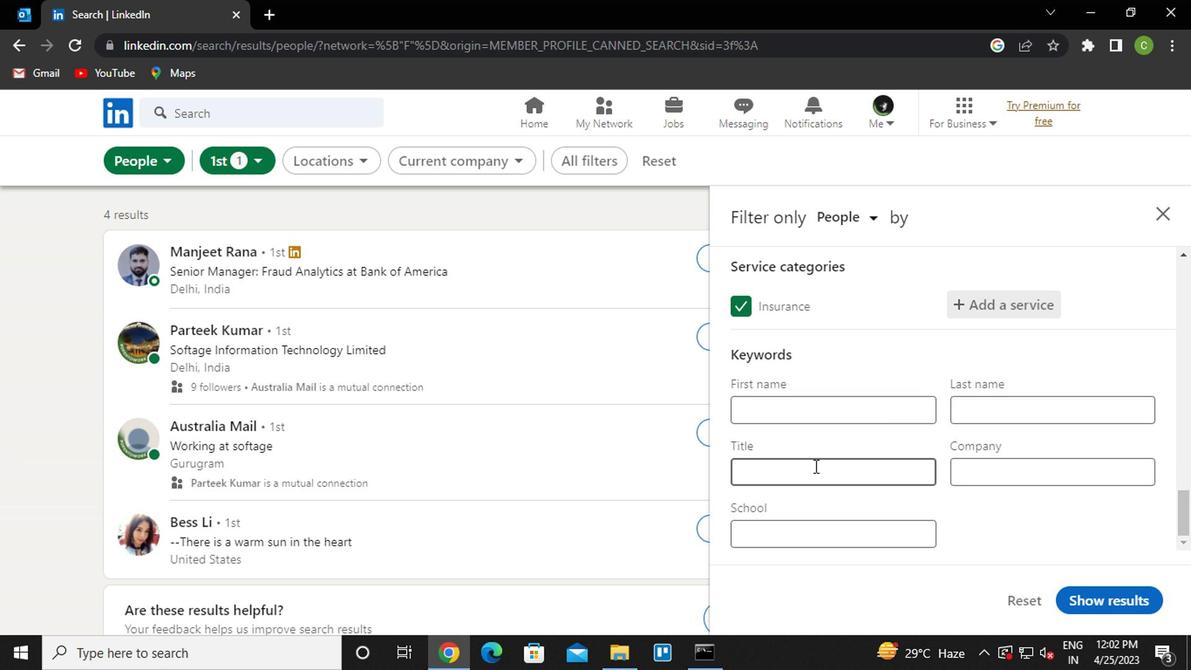
Action: Key pressed <Key.caps_lock>A<Key.caps_lock>SSISTANT<Key.space><Key.caps_lock>M<Key.caps_lock>ANAGER
Screenshot: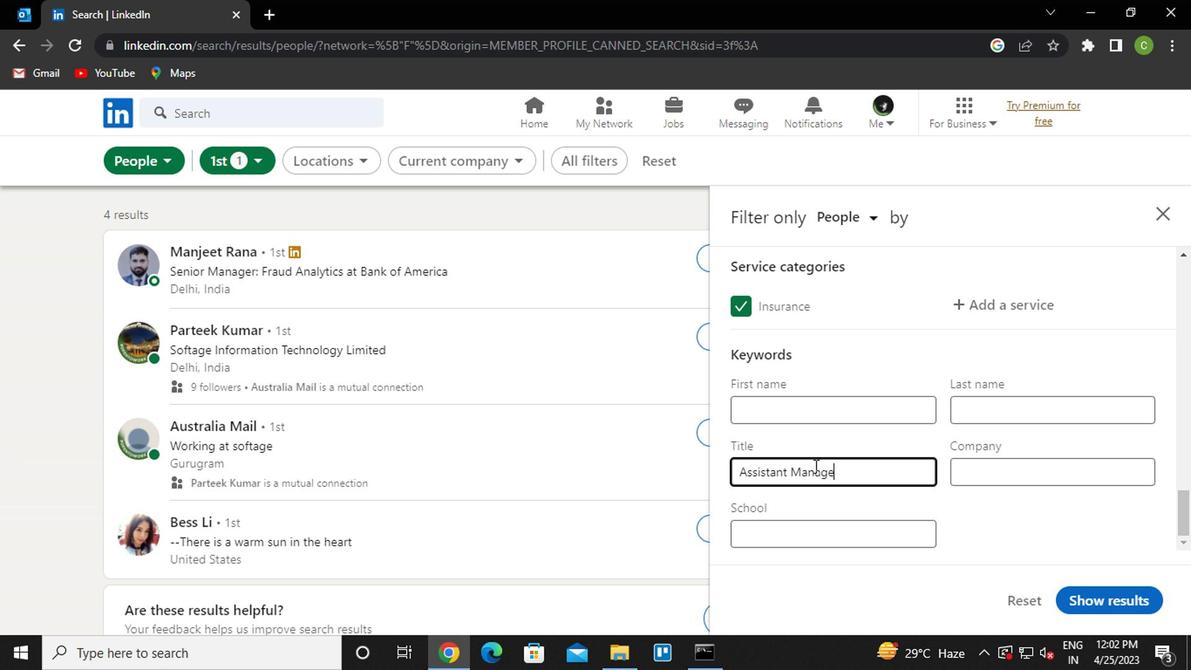 
Action: Mouse moved to (1143, 598)
Screenshot: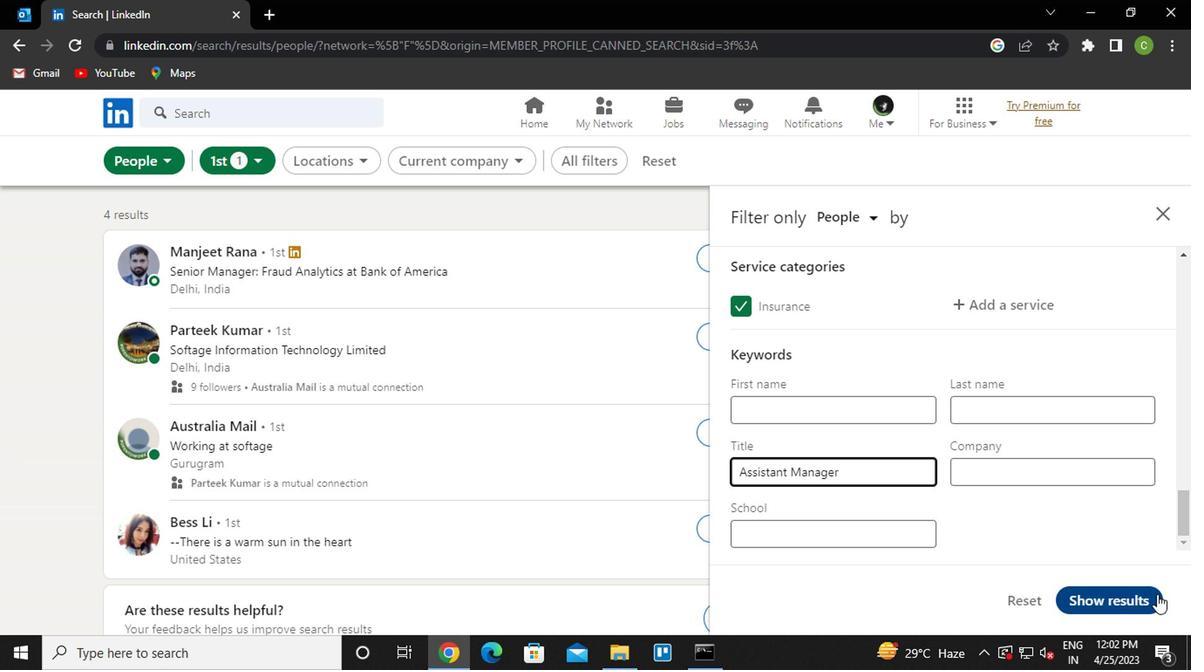 
Action: Mouse pressed left at (1143, 598)
Screenshot: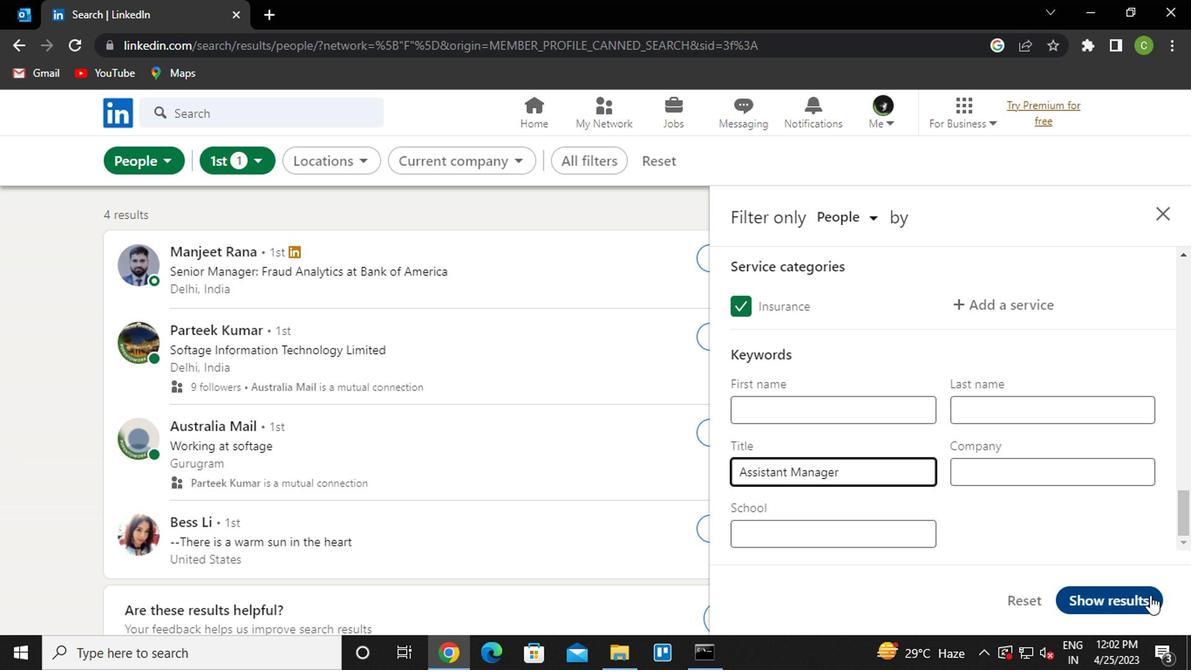 
Action: Mouse moved to (796, 590)
Screenshot: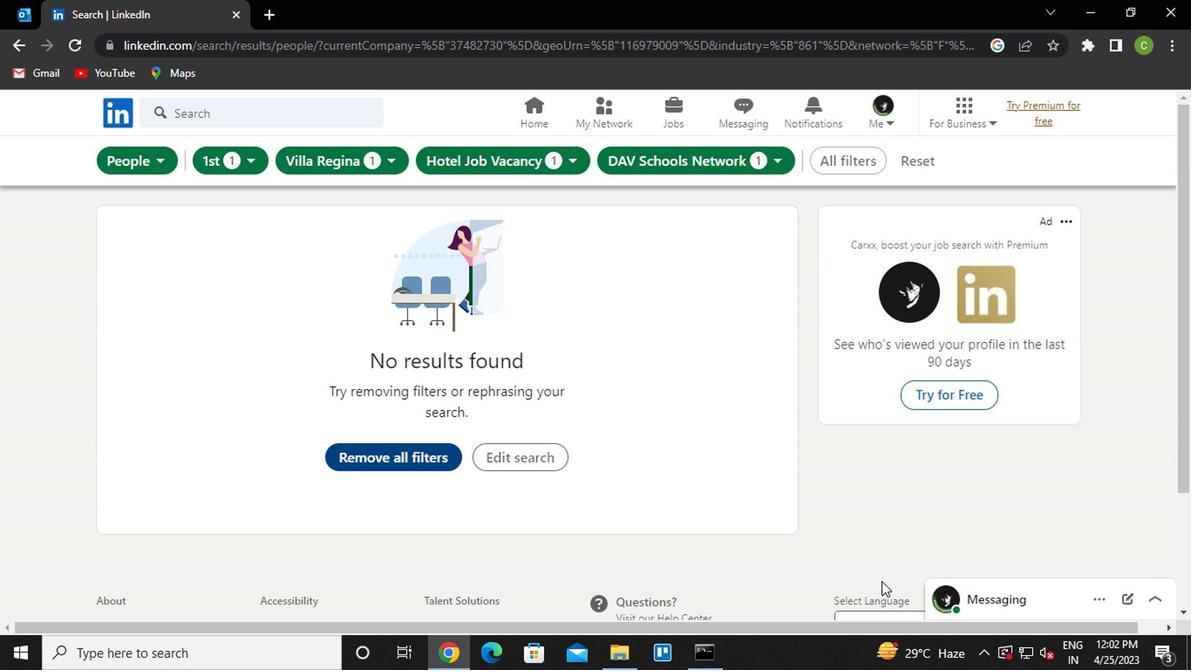 
